 Task: Find connections with filter location Gesundbrunnen with filter topic #contentmarketingwith filter profile language English with filter current company The Trade Desk with filter school Villa Marie Degree College for Women with filter industry Graphic Design with filter service category Print Design with filter keywords title Director
Action: Mouse moved to (556, 64)
Screenshot: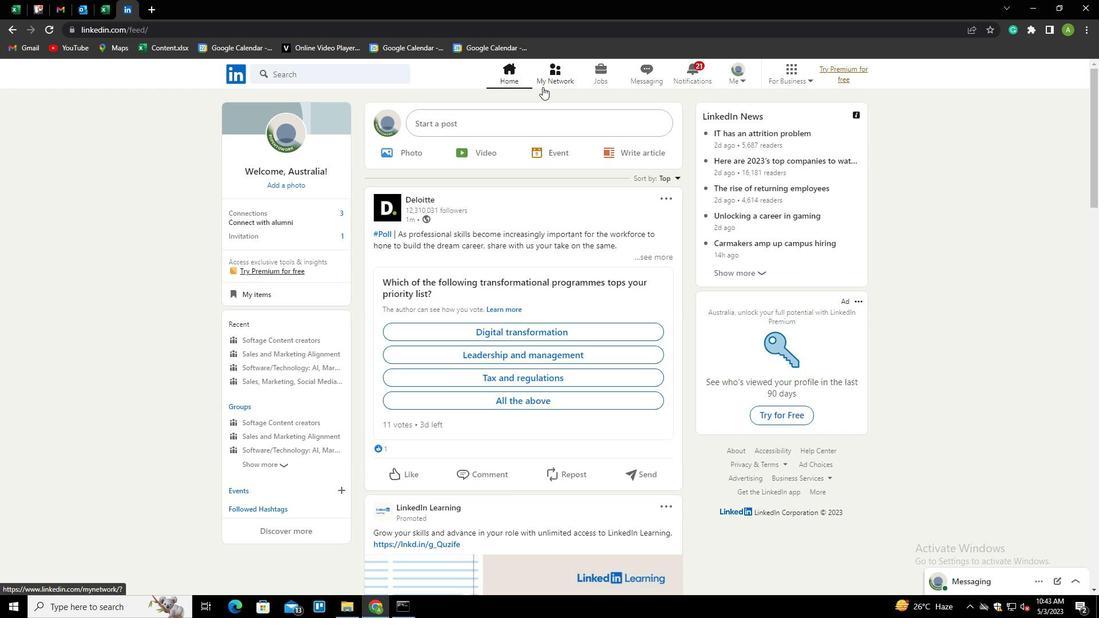 
Action: Mouse pressed left at (556, 64)
Screenshot: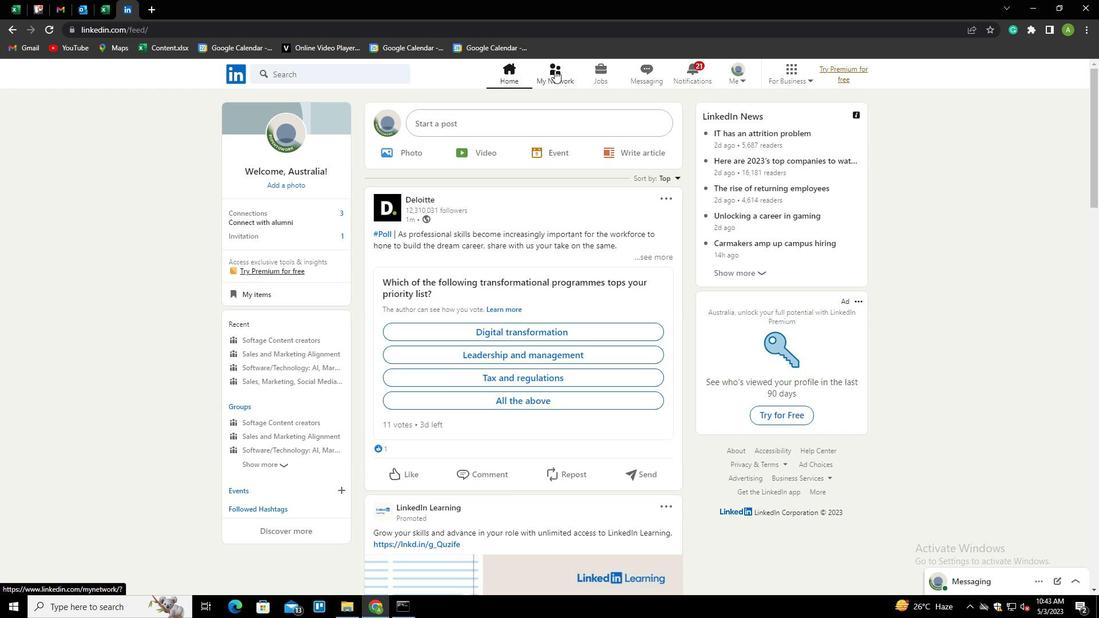 
Action: Mouse moved to (326, 137)
Screenshot: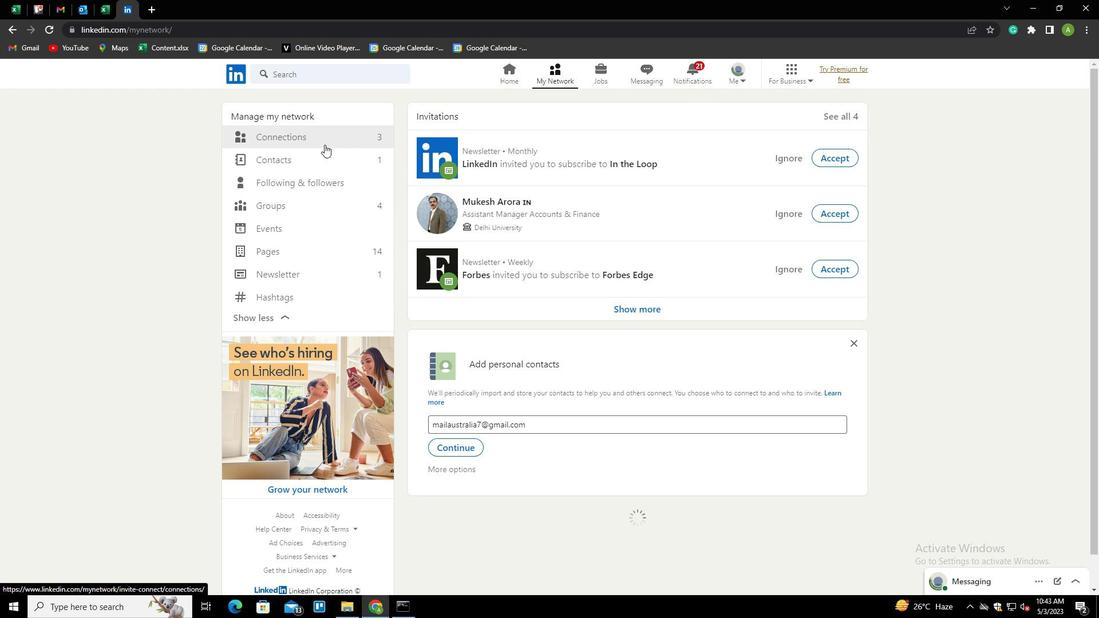 
Action: Mouse pressed left at (326, 137)
Screenshot: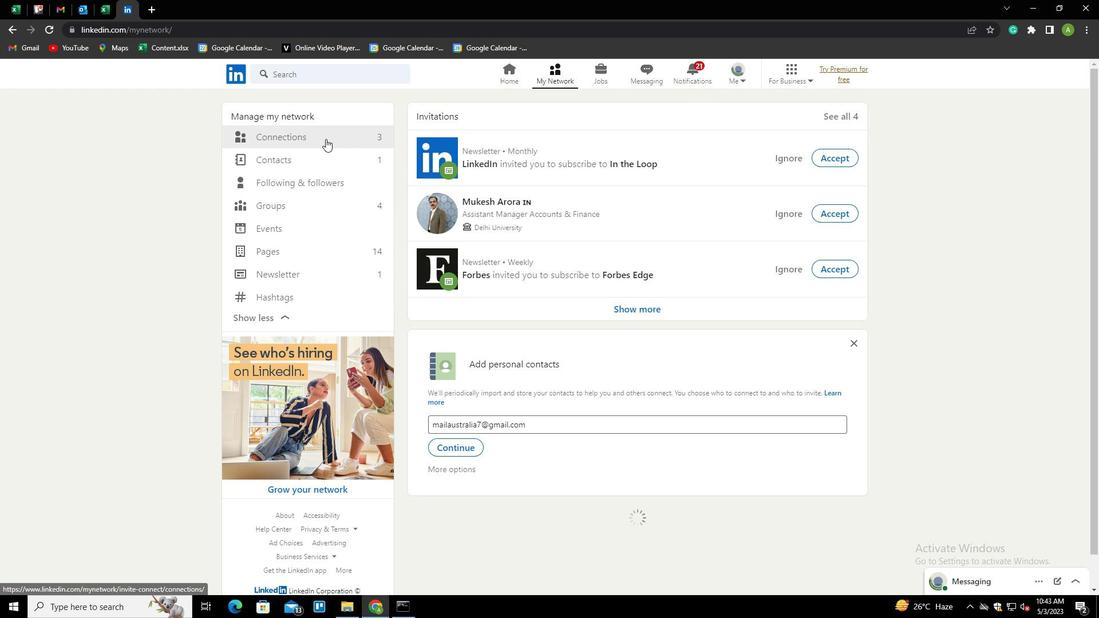 
Action: Mouse moved to (611, 138)
Screenshot: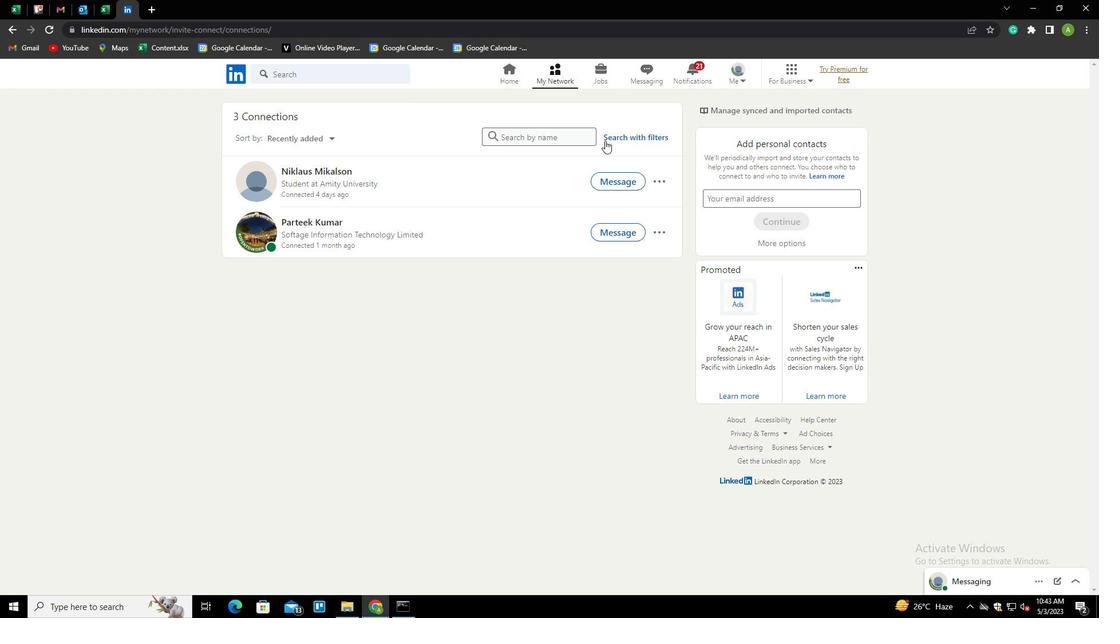 
Action: Mouse pressed left at (611, 138)
Screenshot: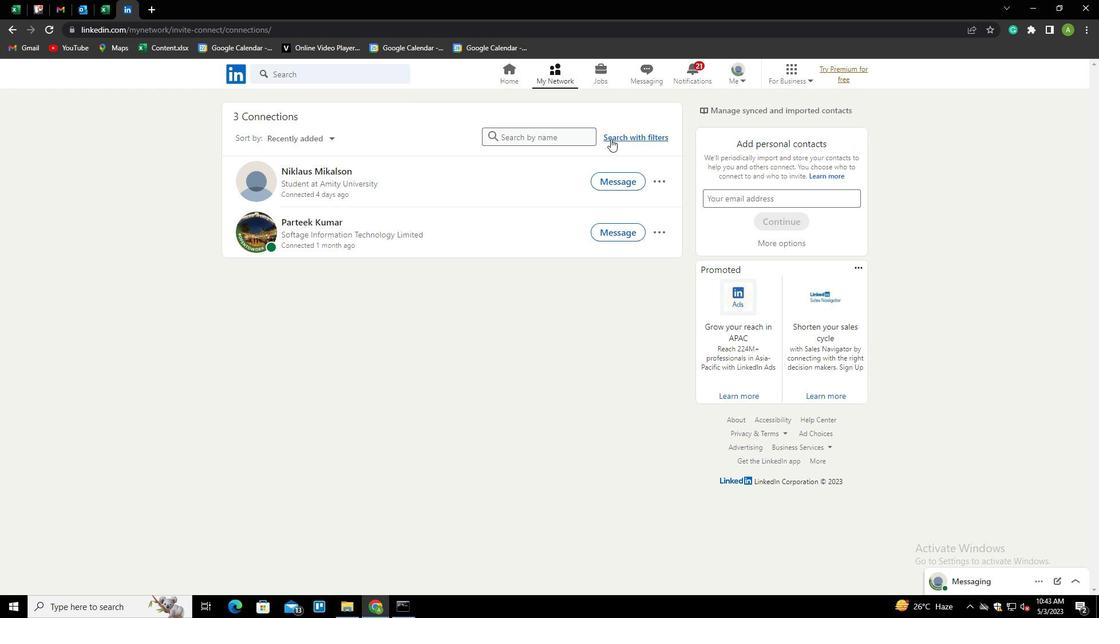 
Action: Mouse moved to (578, 92)
Screenshot: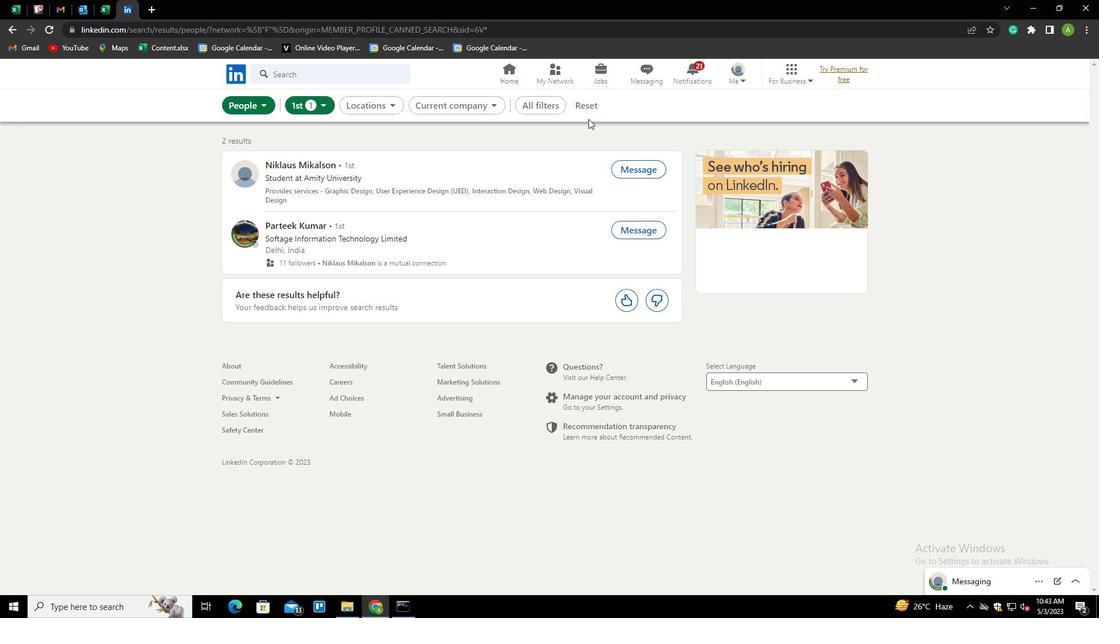 
Action: Mouse pressed left at (578, 92)
Screenshot: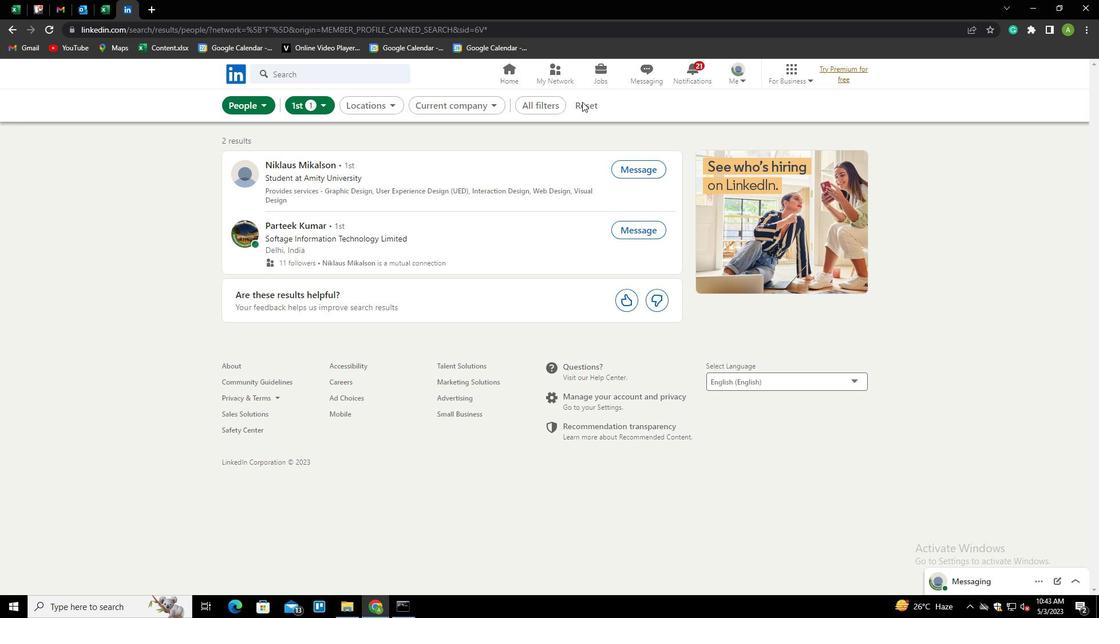 
Action: Mouse moved to (585, 103)
Screenshot: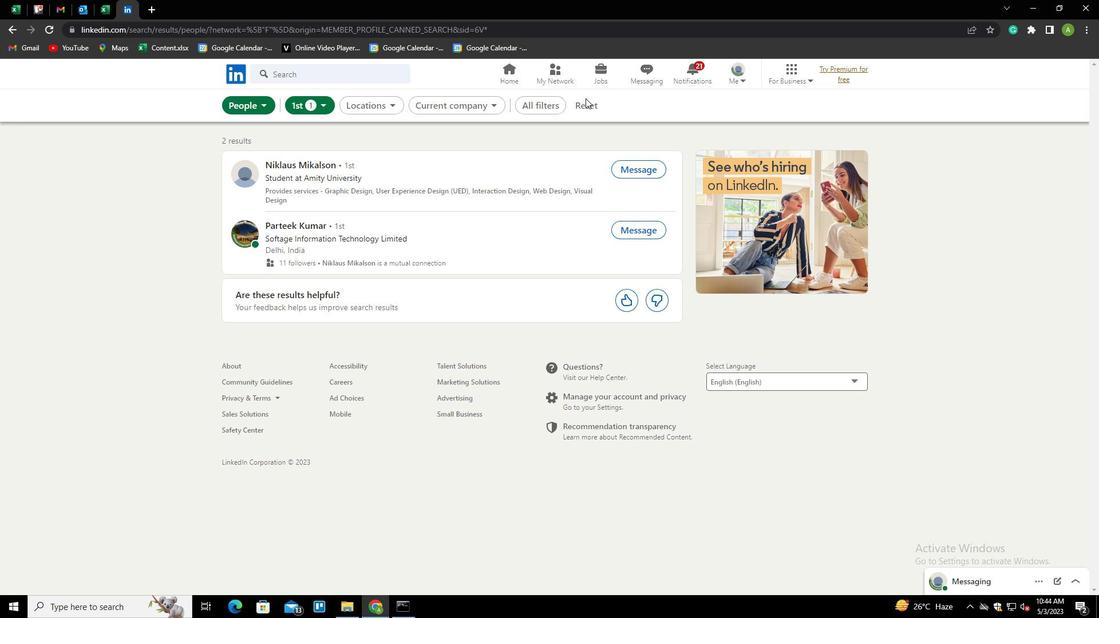 
Action: Mouse pressed left at (585, 103)
Screenshot: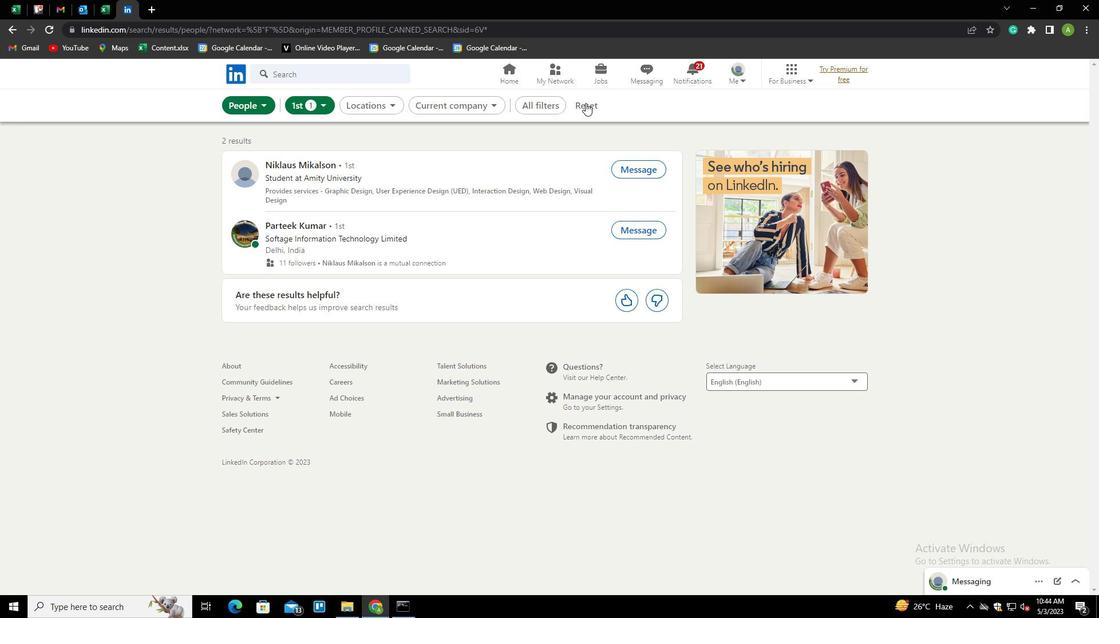
Action: Mouse moved to (573, 101)
Screenshot: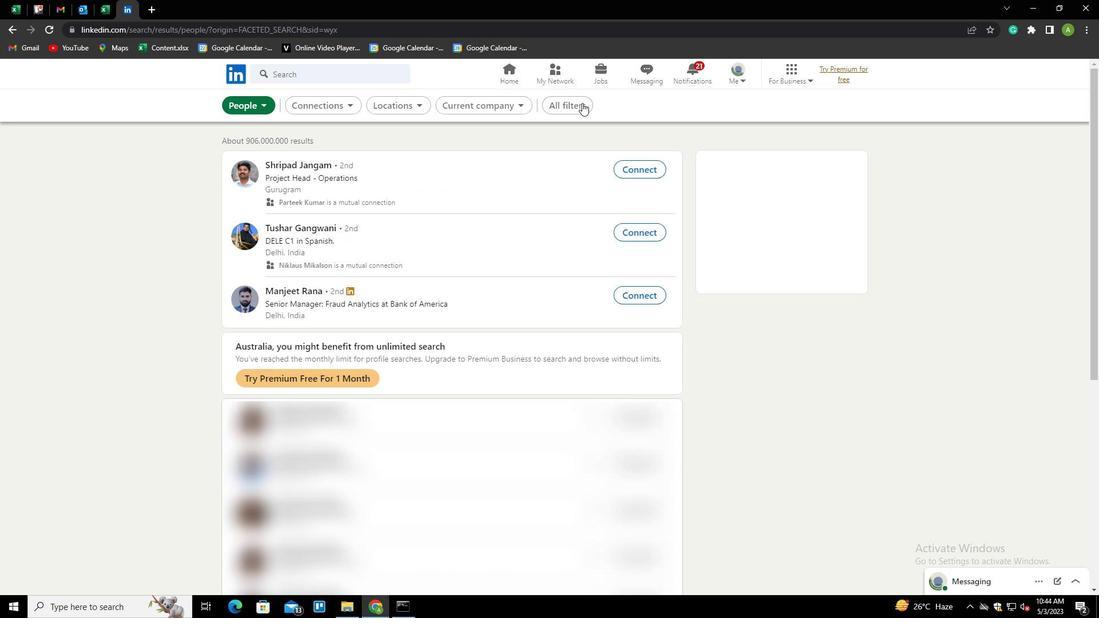 
Action: Mouse pressed left at (573, 101)
Screenshot: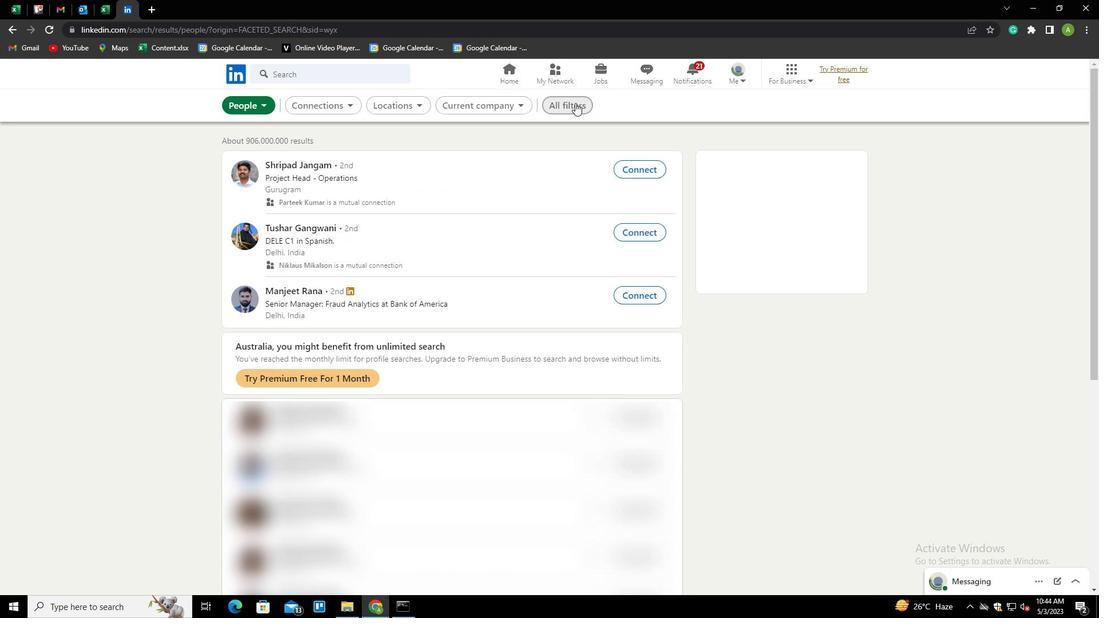 
Action: Mouse moved to (1042, 305)
Screenshot: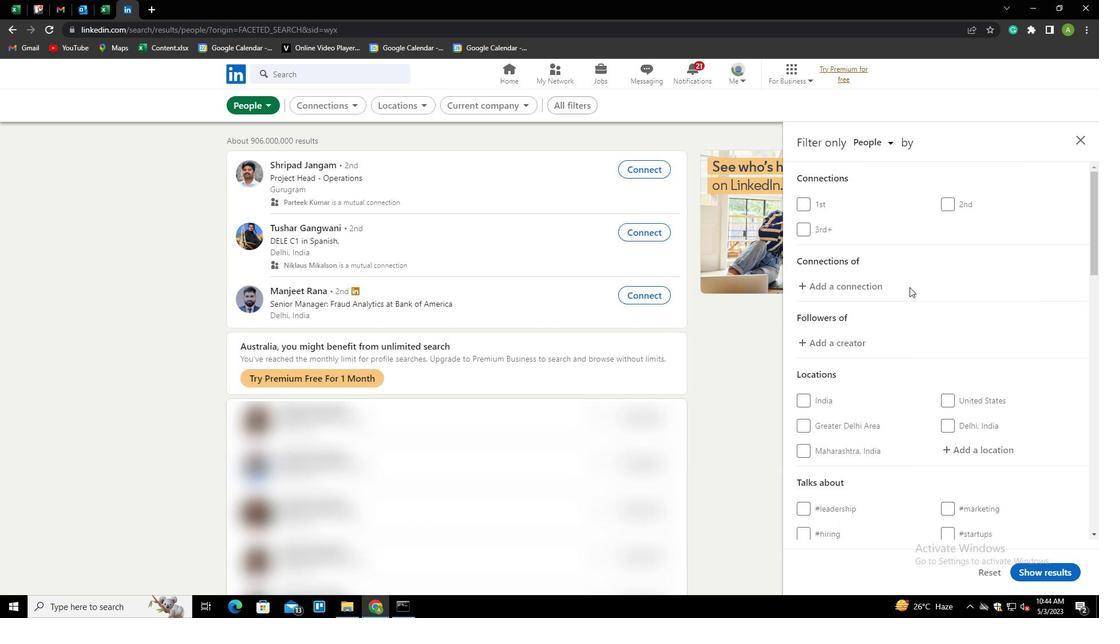 
Action: Mouse scrolled (1042, 305) with delta (0, 0)
Screenshot: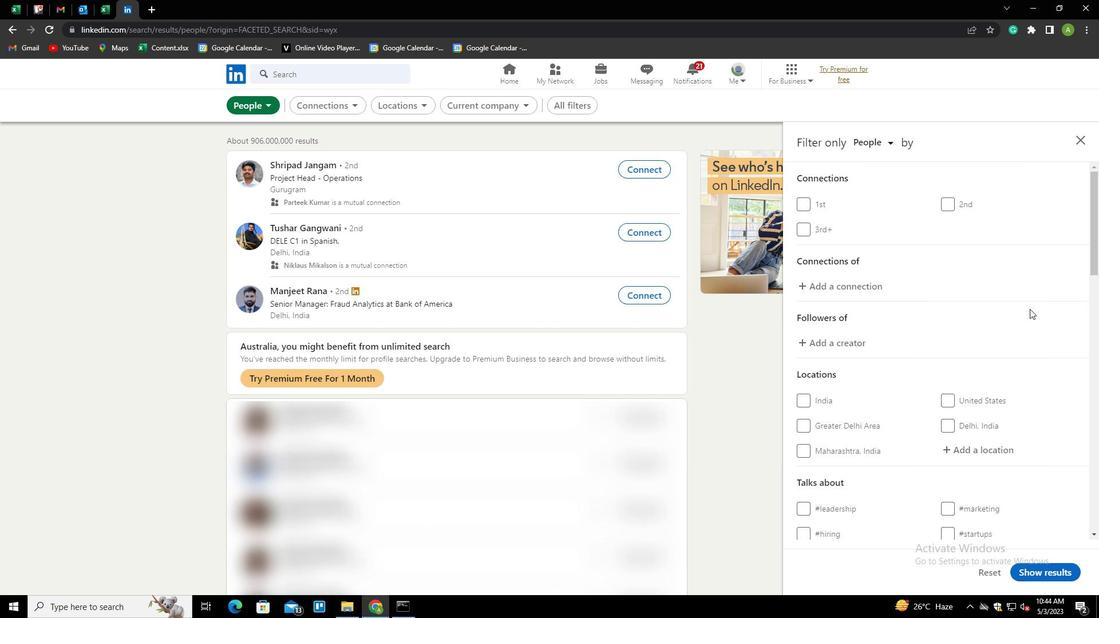 
Action: Mouse scrolled (1042, 305) with delta (0, 0)
Screenshot: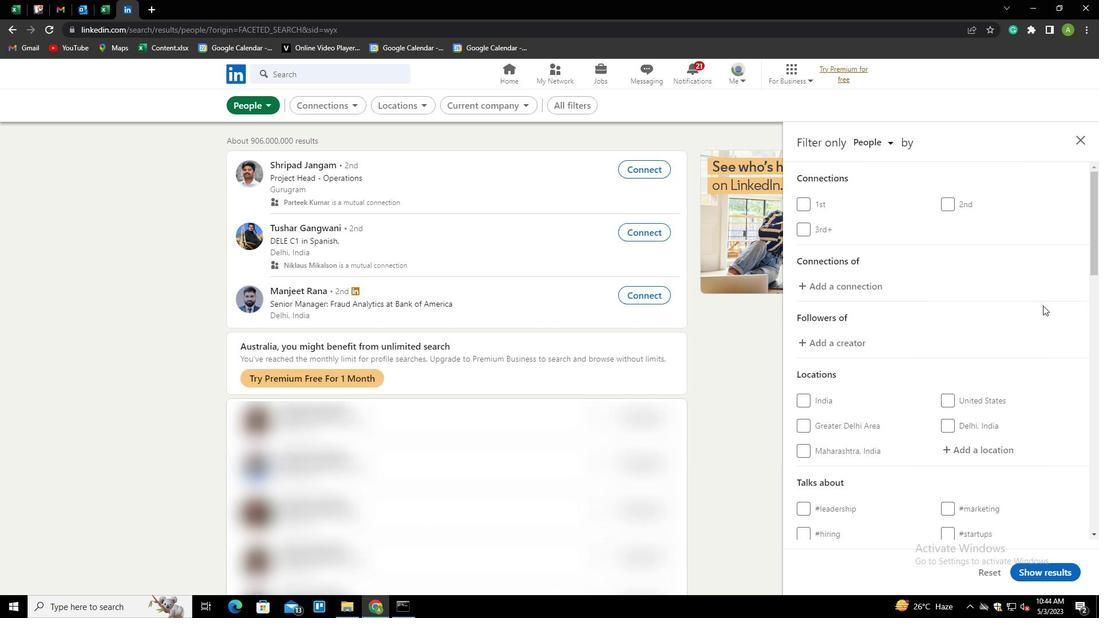 
Action: Mouse moved to (962, 331)
Screenshot: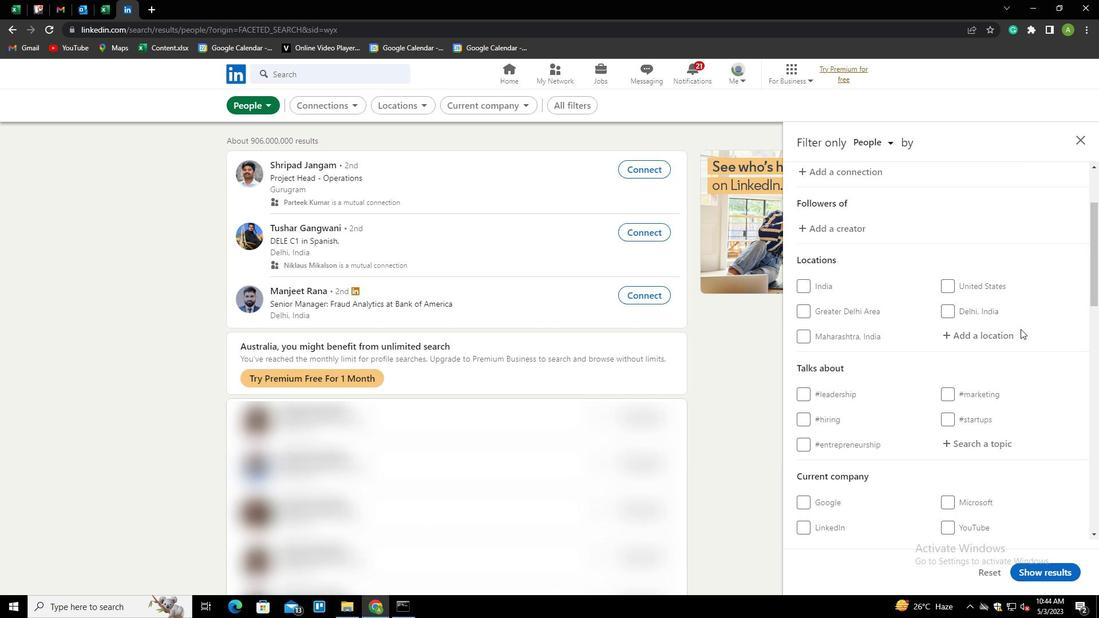 
Action: Mouse pressed left at (962, 331)
Screenshot: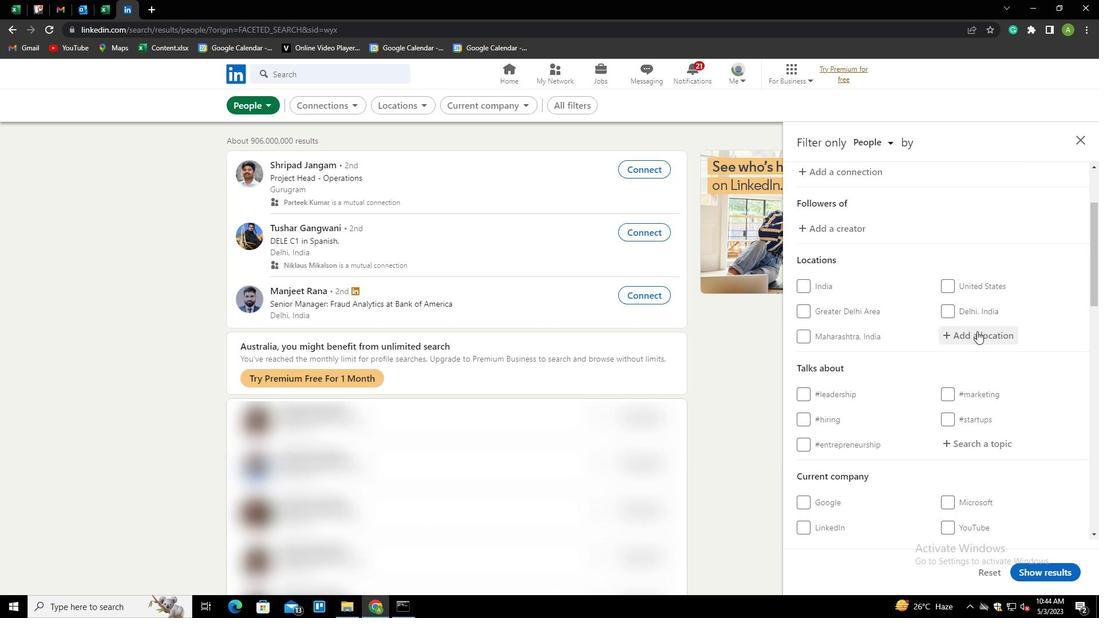 
Action: Key pressed <Key.shift>GESUNDBRUNNEN
Screenshot: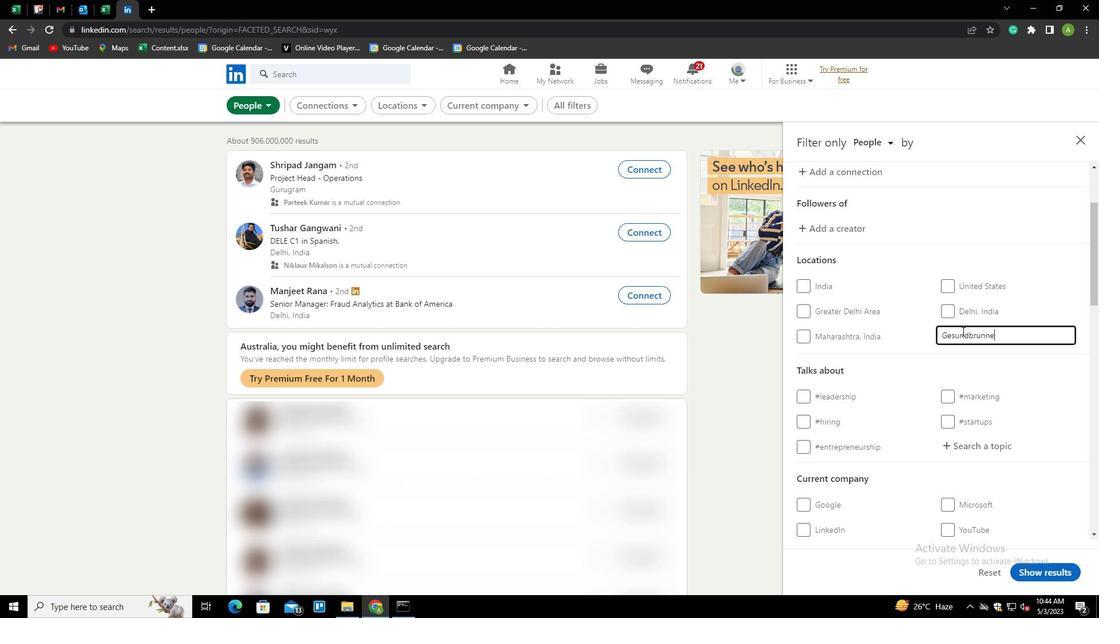 
Action: Mouse moved to (987, 346)
Screenshot: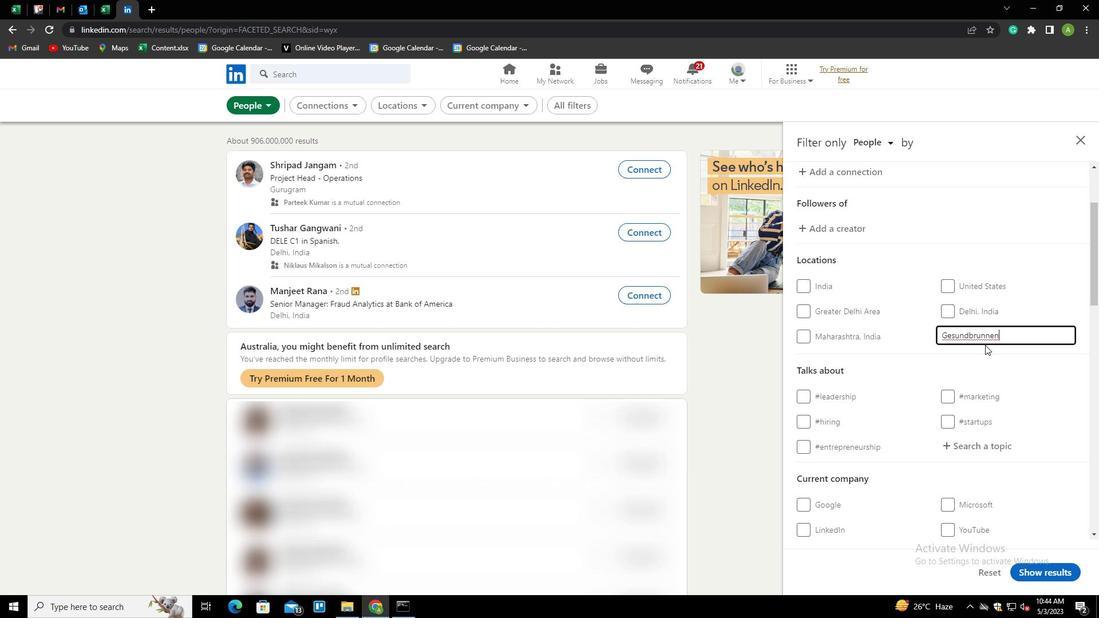 
Action: Mouse pressed left at (987, 346)
Screenshot: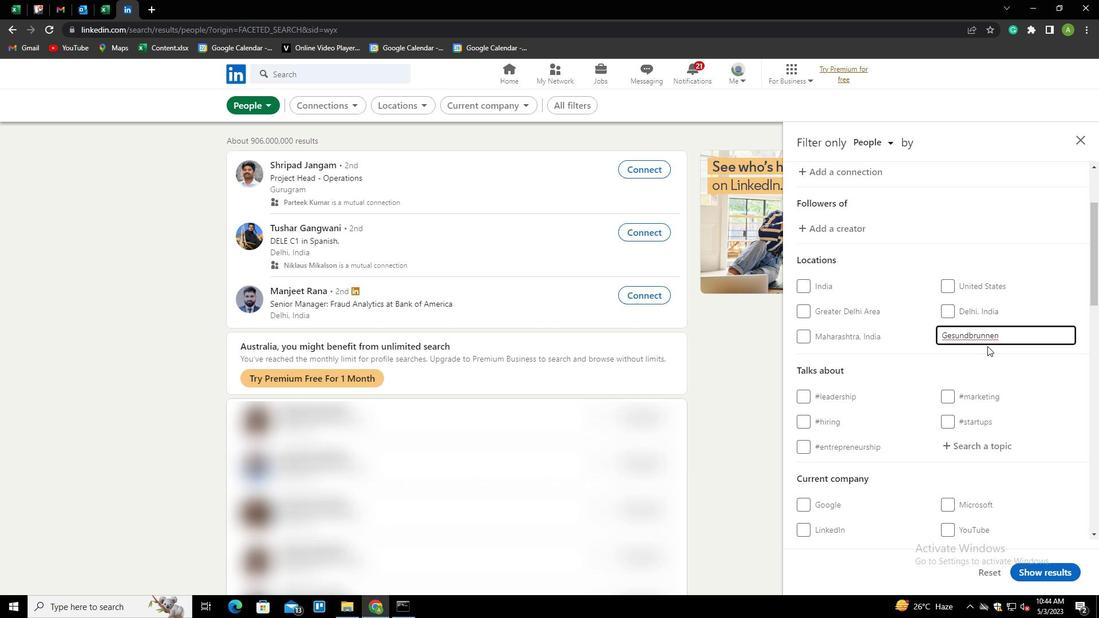 
Action: Mouse moved to (978, 446)
Screenshot: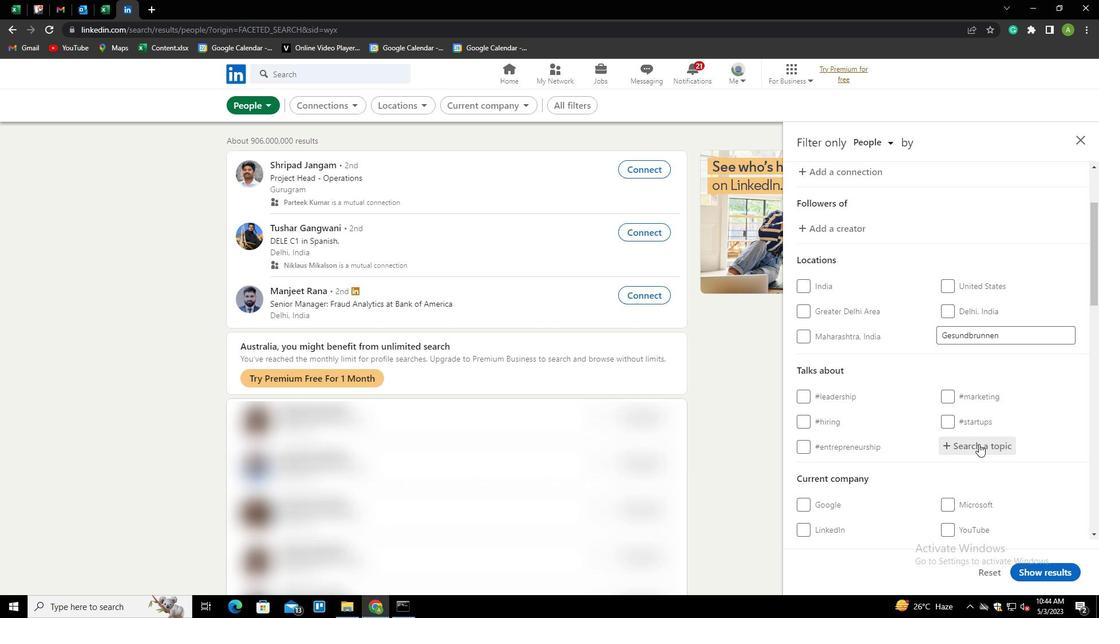 
Action: Mouse pressed left at (978, 446)
Screenshot: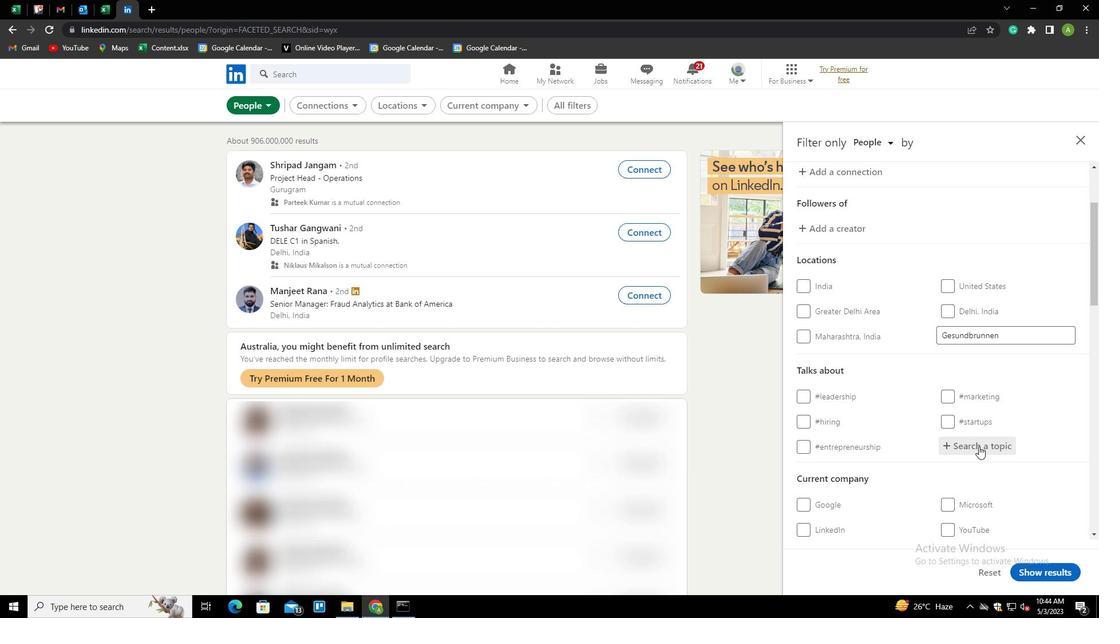 
Action: Key pressed CONTENTMARKETIN<Key.down><Key.enter>
Screenshot: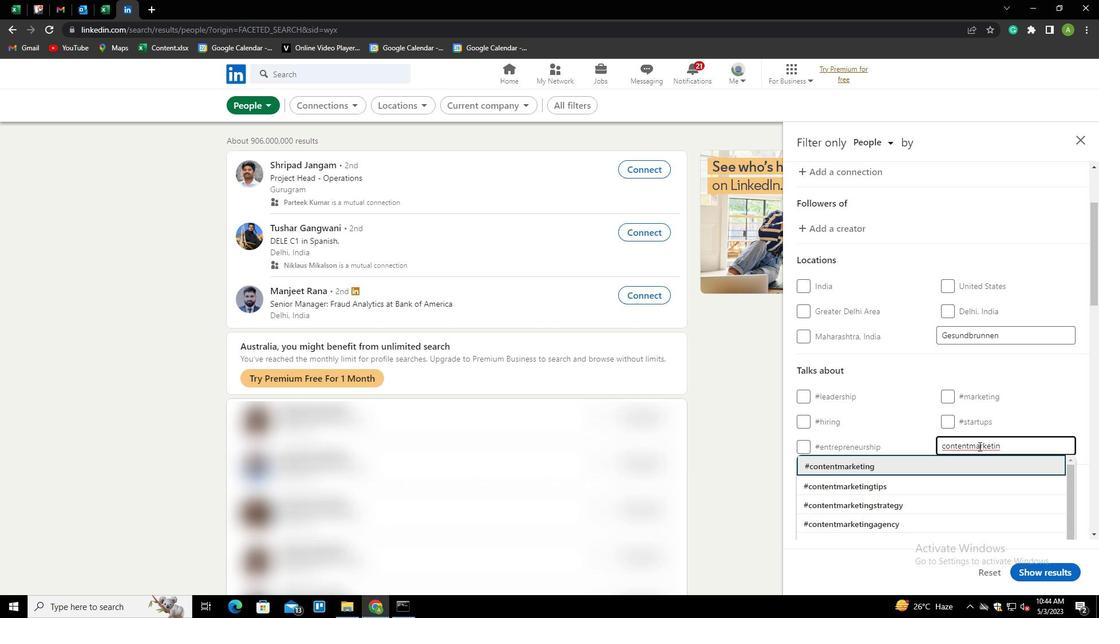 
Action: Mouse scrolled (978, 445) with delta (0, 0)
Screenshot: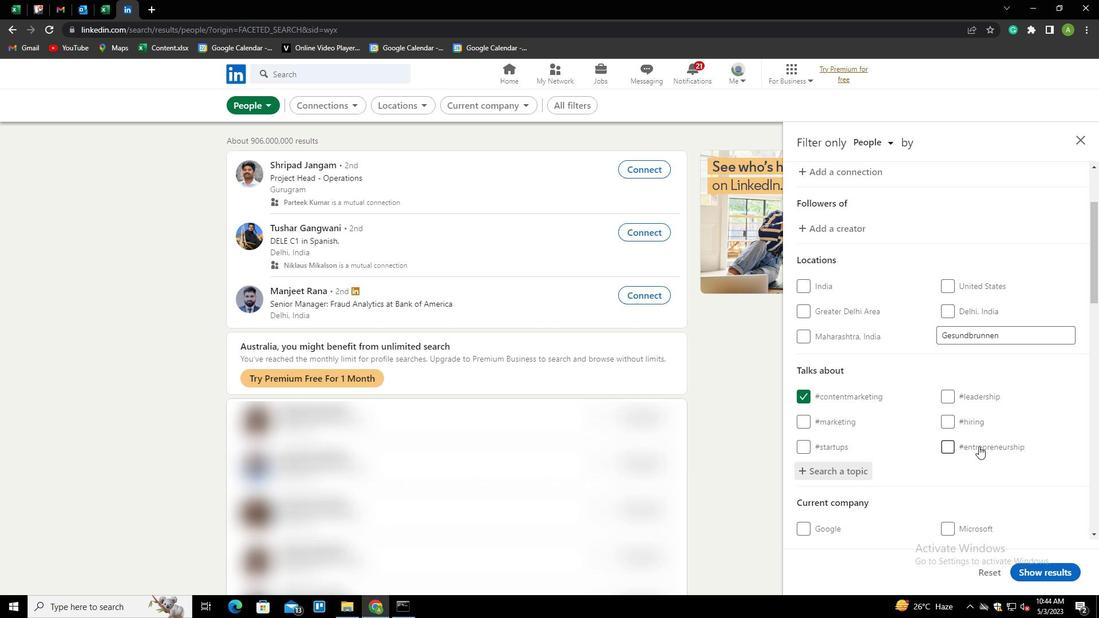 
Action: Mouse scrolled (978, 445) with delta (0, 0)
Screenshot: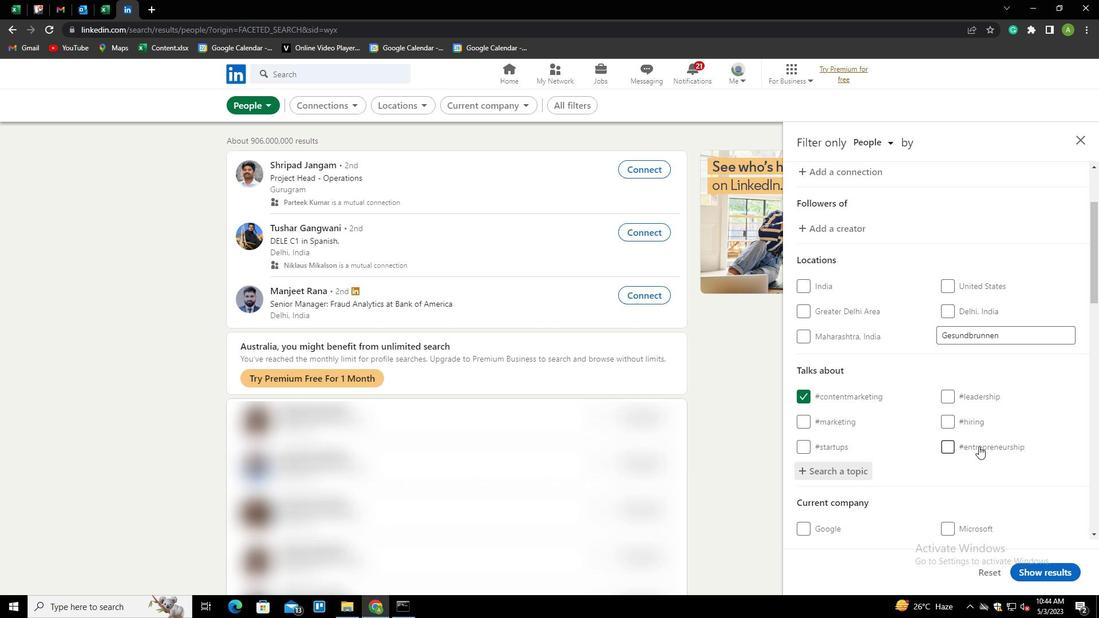 
Action: Mouse scrolled (978, 445) with delta (0, 0)
Screenshot: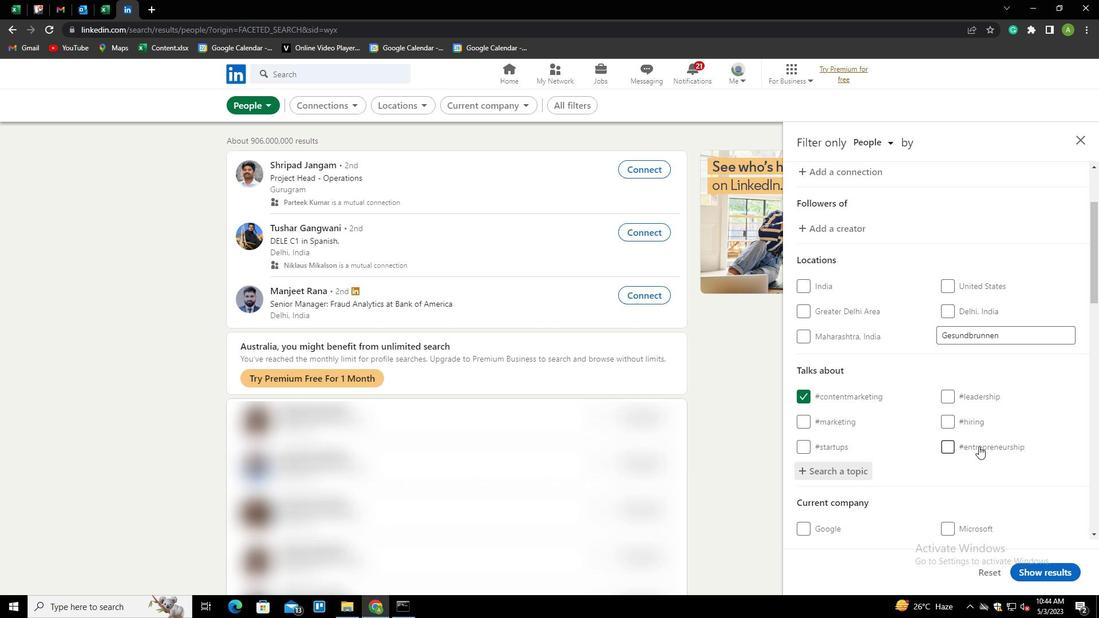 
Action: Mouse moved to (975, 447)
Screenshot: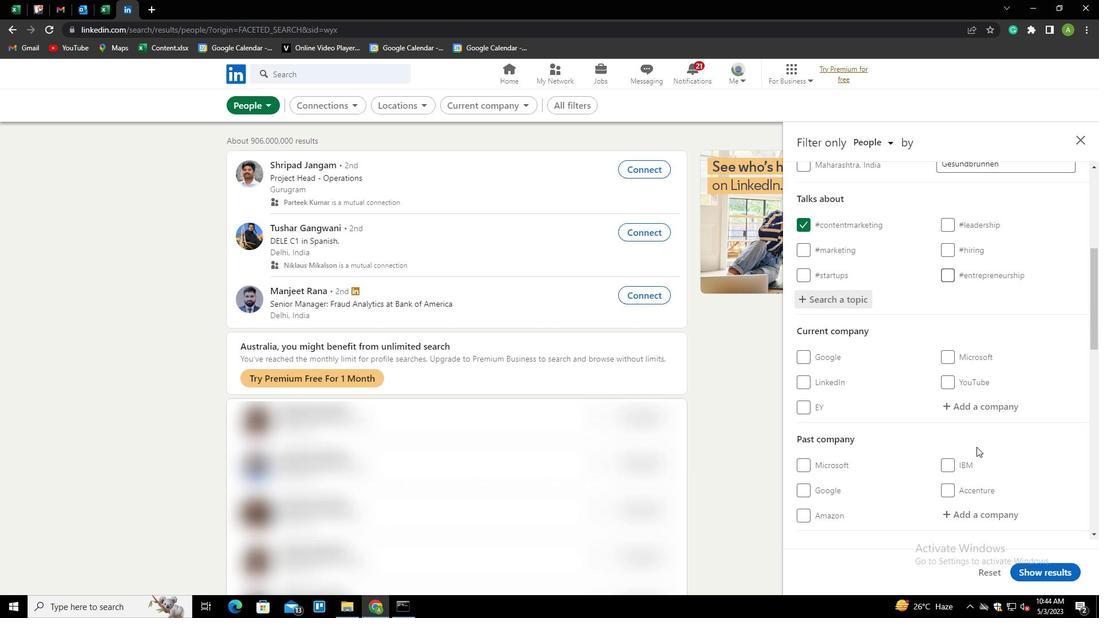 
Action: Mouse scrolled (975, 446) with delta (0, 0)
Screenshot: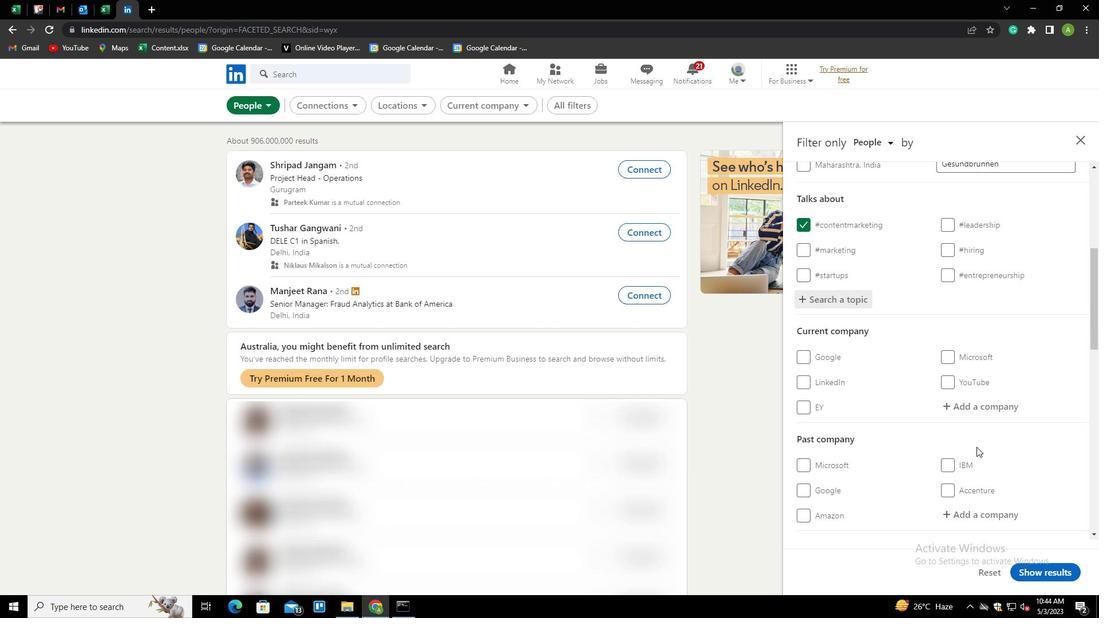 
Action: Mouse scrolled (975, 446) with delta (0, 0)
Screenshot: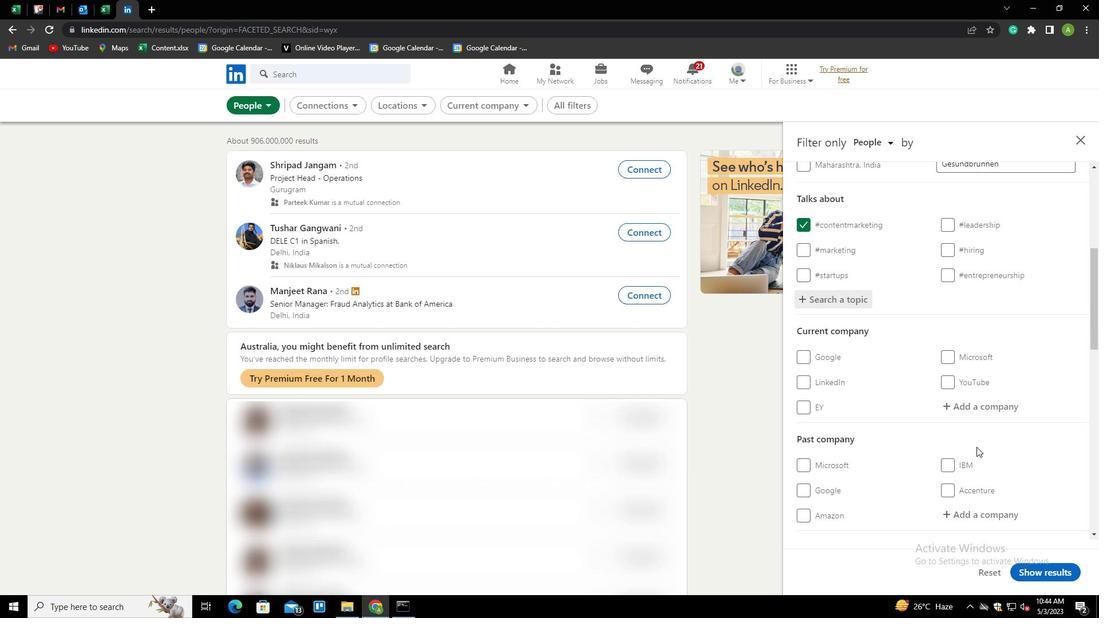 
Action: Mouse scrolled (975, 446) with delta (0, 0)
Screenshot: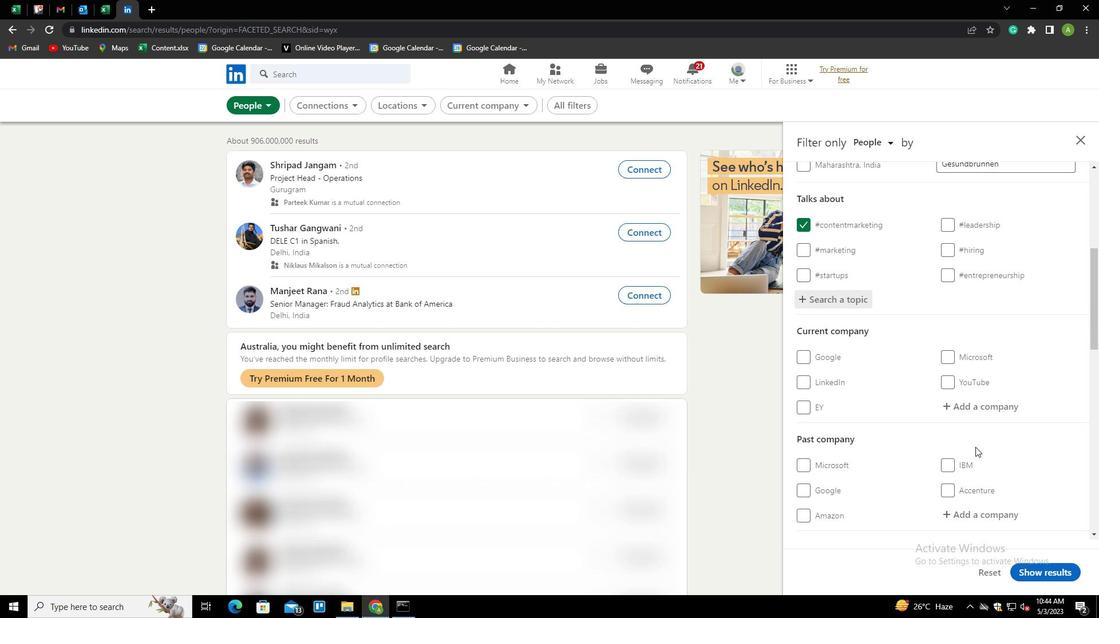
Action: Mouse scrolled (975, 446) with delta (0, 0)
Screenshot: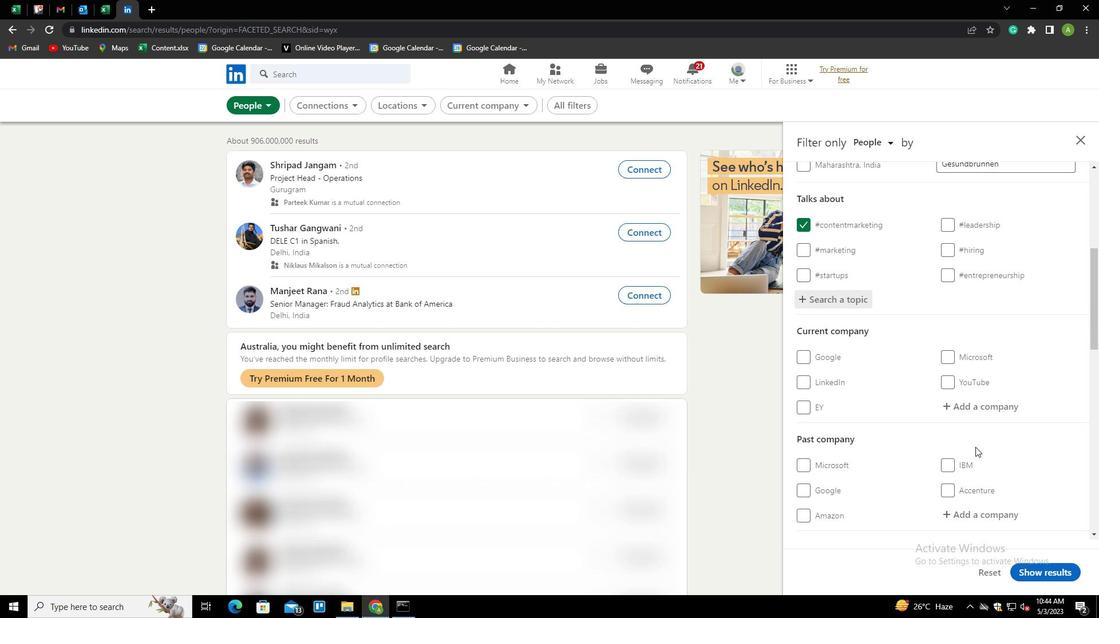 
Action: Mouse scrolled (975, 446) with delta (0, 0)
Screenshot: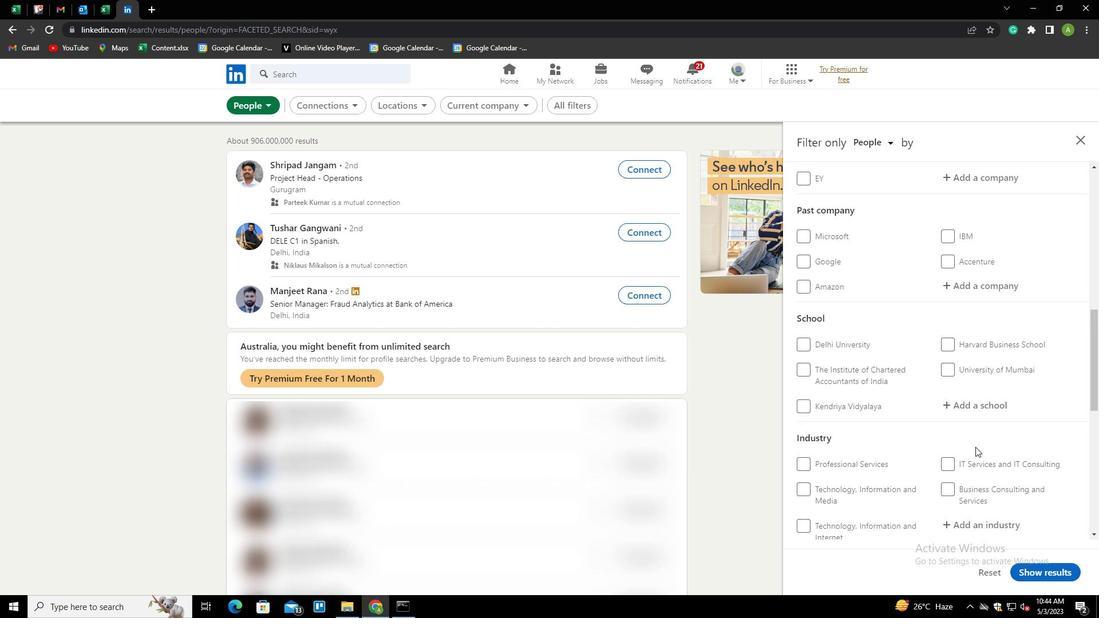 
Action: Mouse scrolled (975, 446) with delta (0, 0)
Screenshot: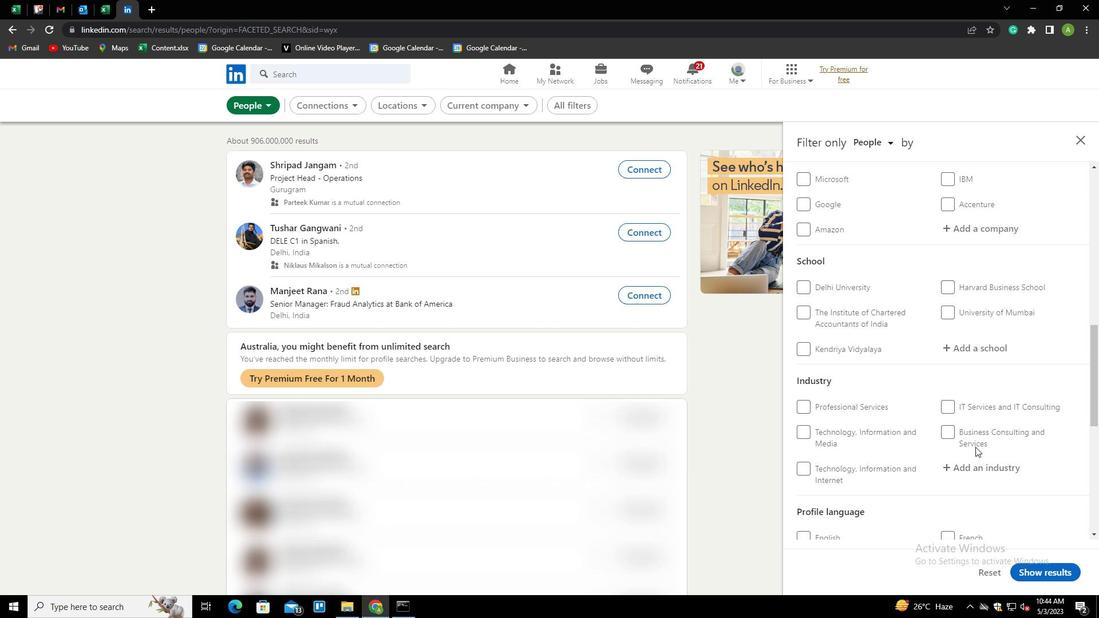 
Action: Mouse scrolled (975, 446) with delta (0, 0)
Screenshot: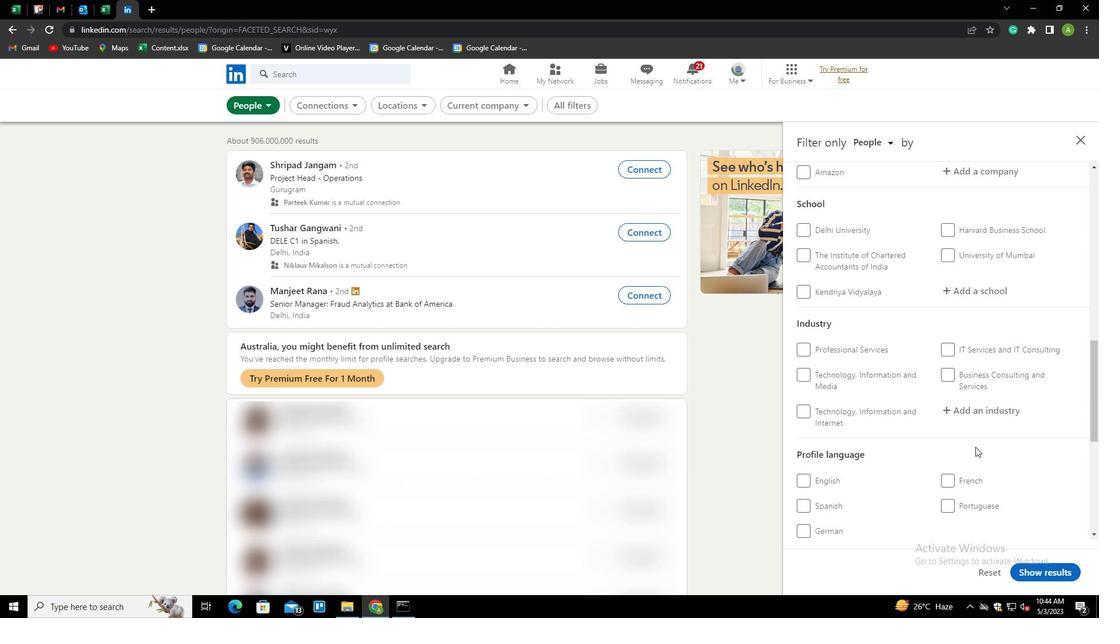 
Action: Mouse moved to (820, 423)
Screenshot: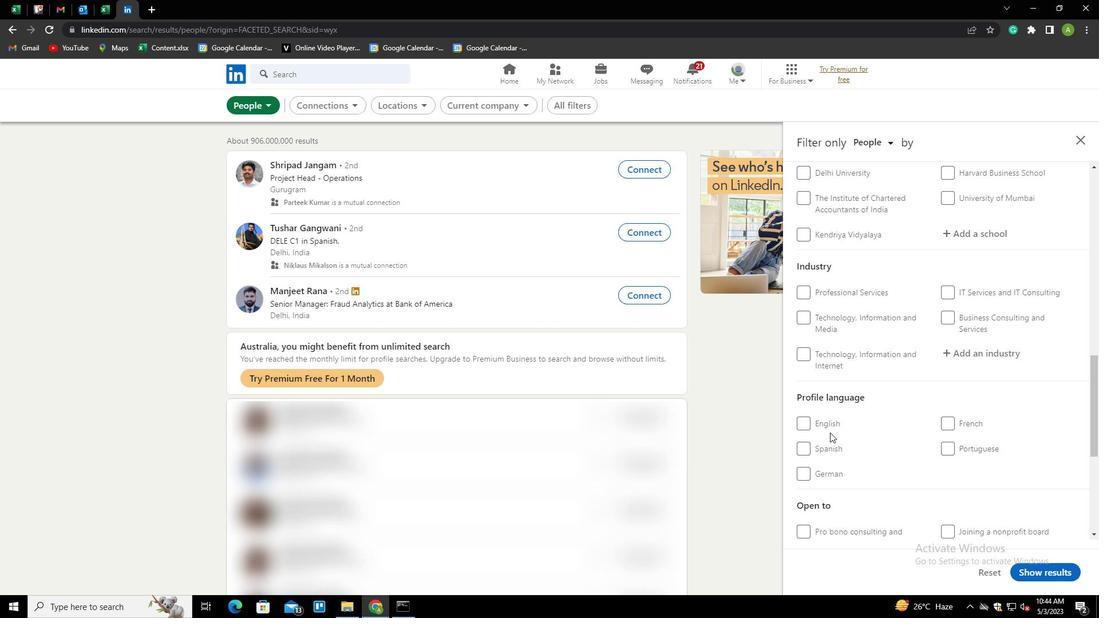 
Action: Mouse pressed left at (820, 423)
Screenshot: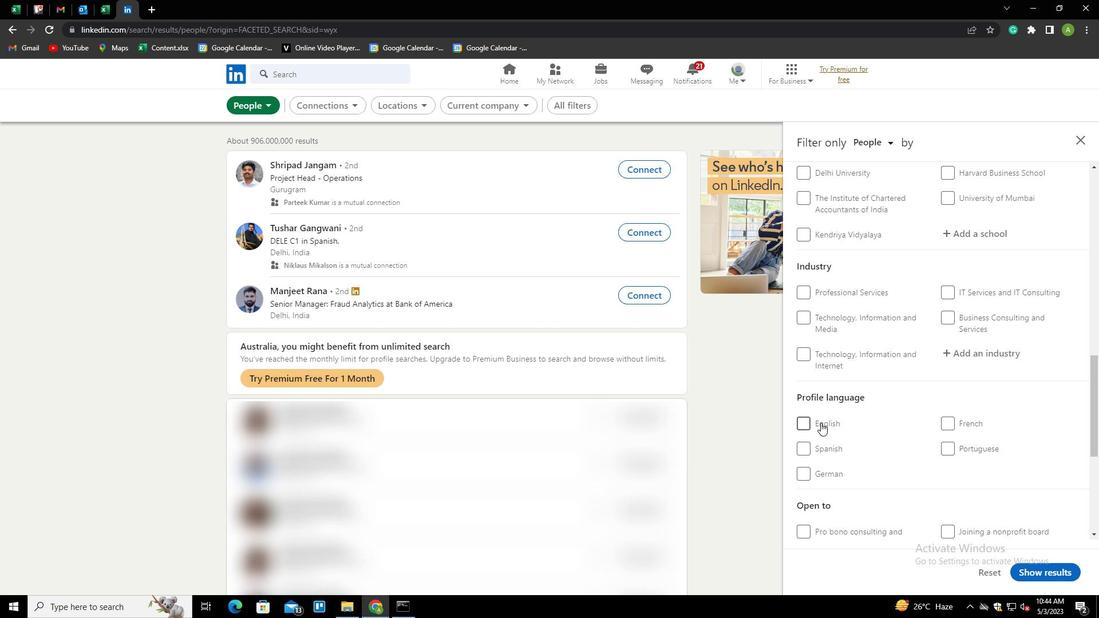 
Action: Mouse moved to (981, 384)
Screenshot: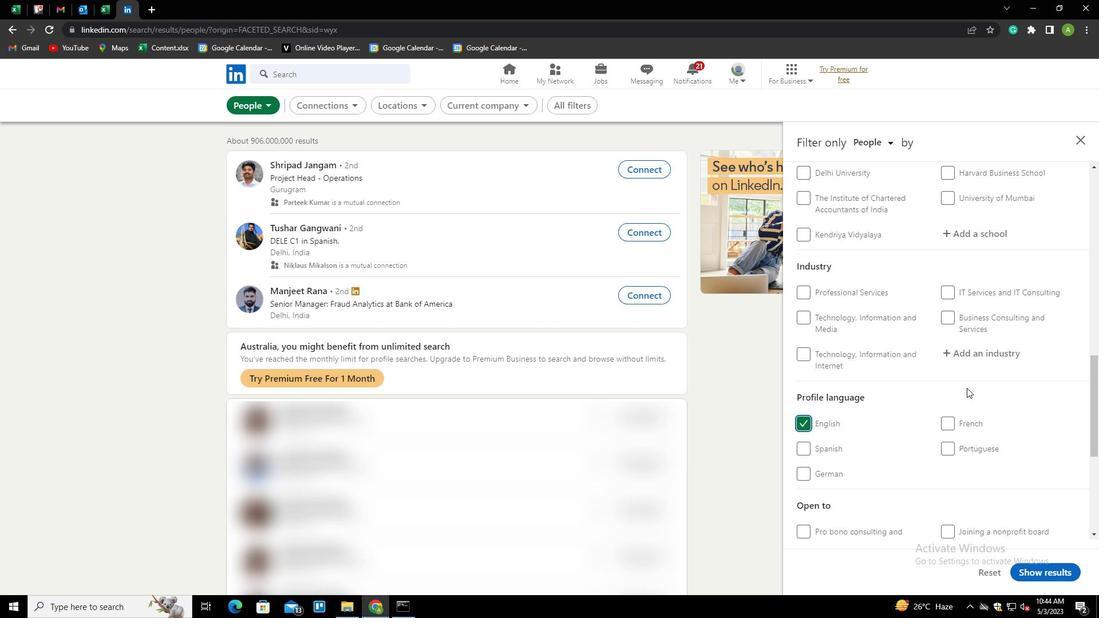 
Action: Mouse scrolled (981, 384) with delta (0, 0)
Screenshot: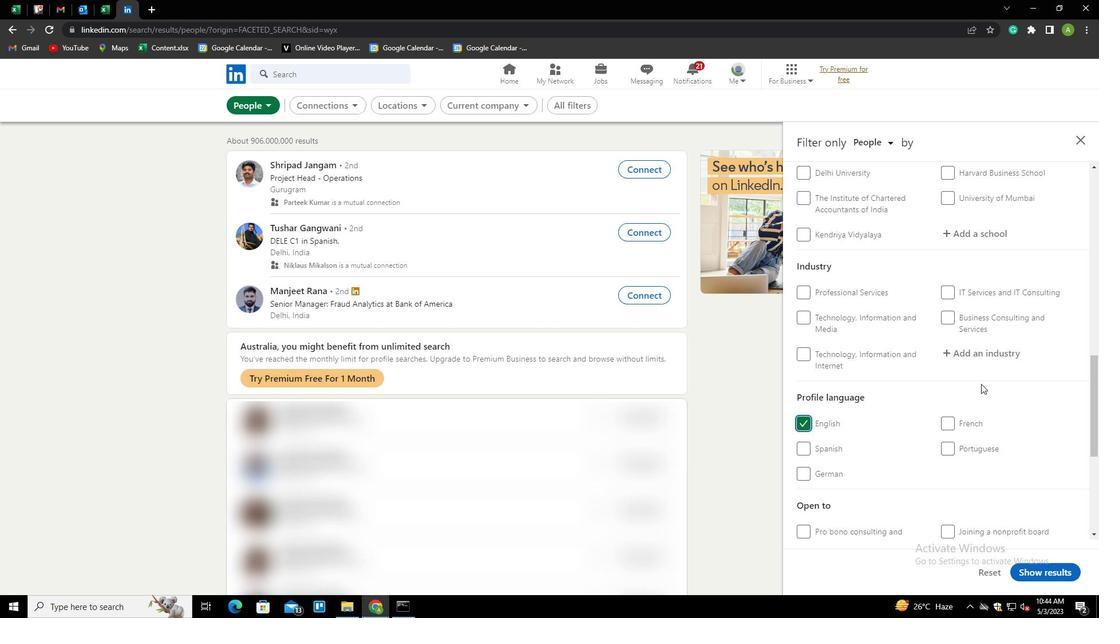 
Action: Mouse scrolled (981, 384) with delta (0, 0)
Screenshot: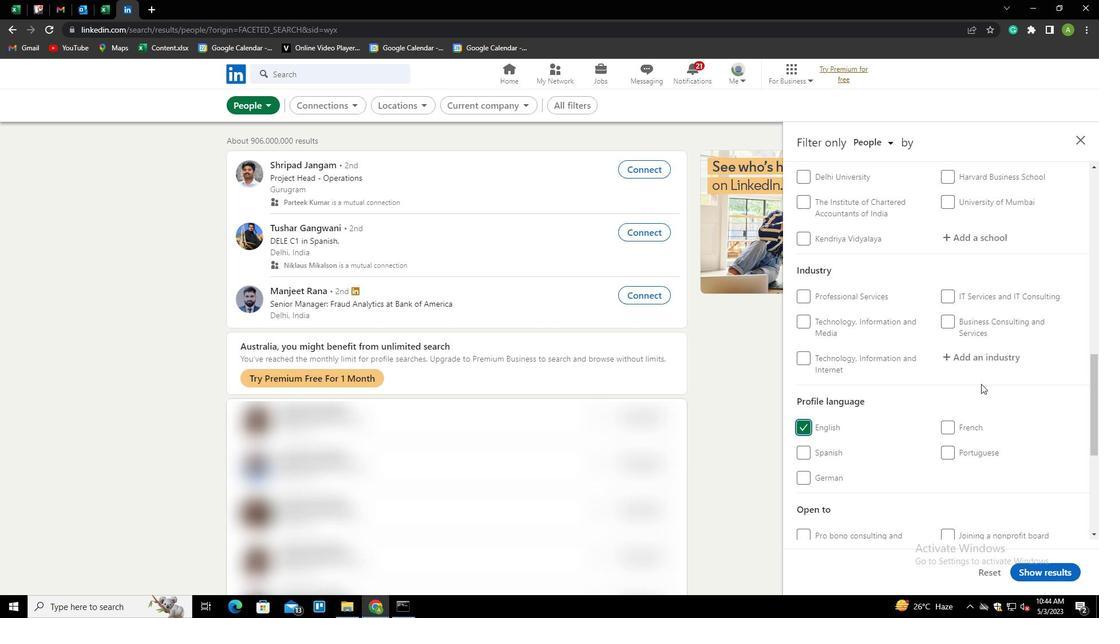 
Action: Mouse scrolled (981, 384) with delta (0, 0)
Screenshot: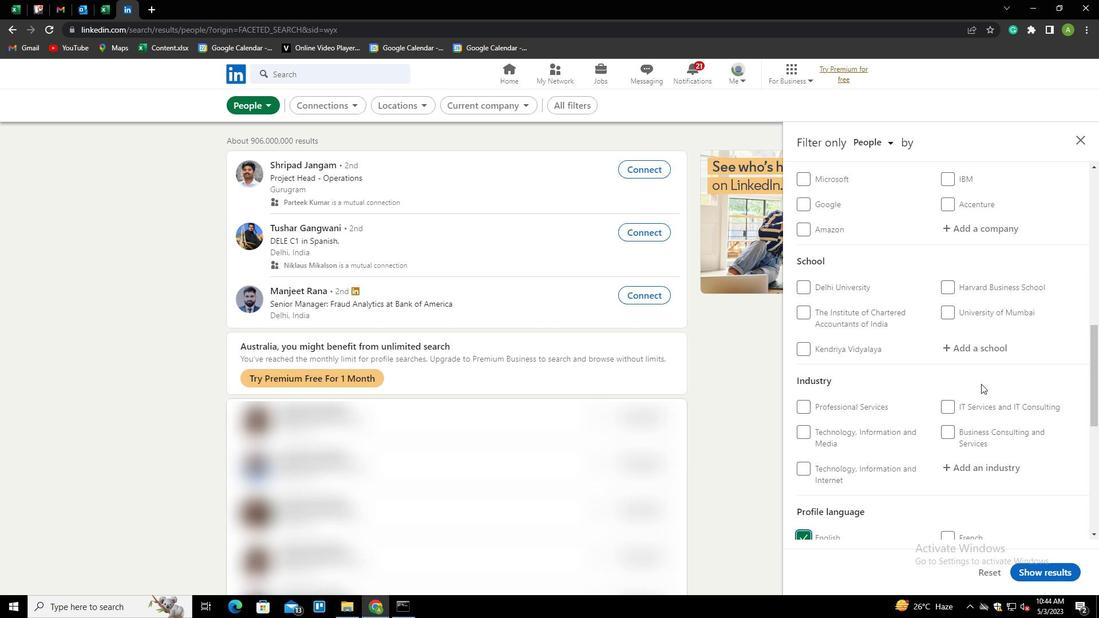 
Action: Mouse scrolled (981, 384) with delta (0, 0)
Screenshot: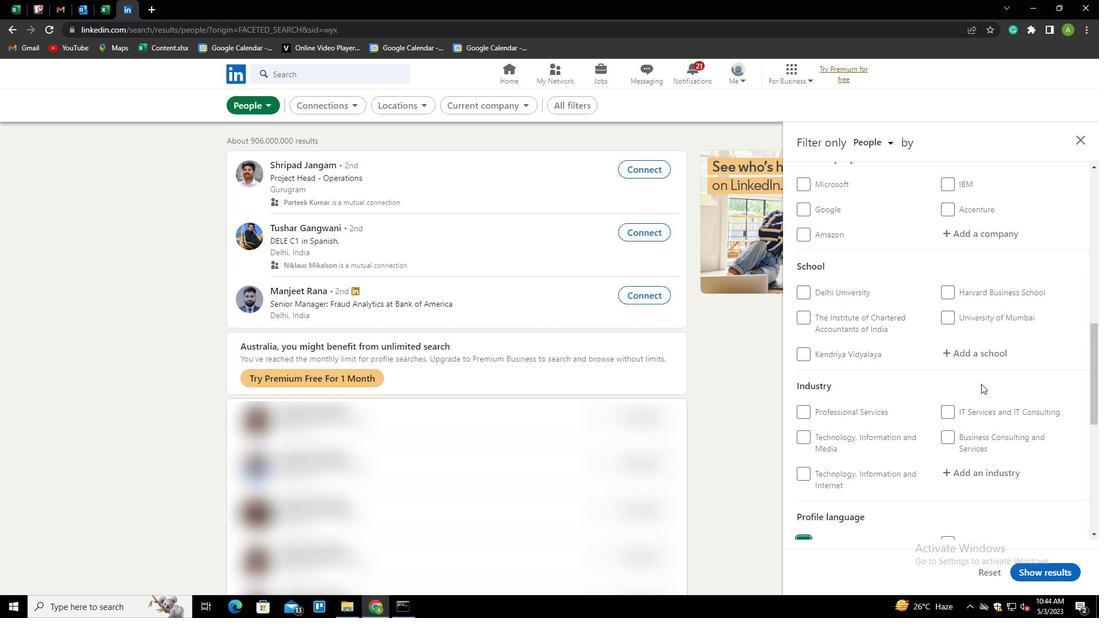 
Action: Mouse scrolled (981, 384) with delta (0, 0)
Screenshot: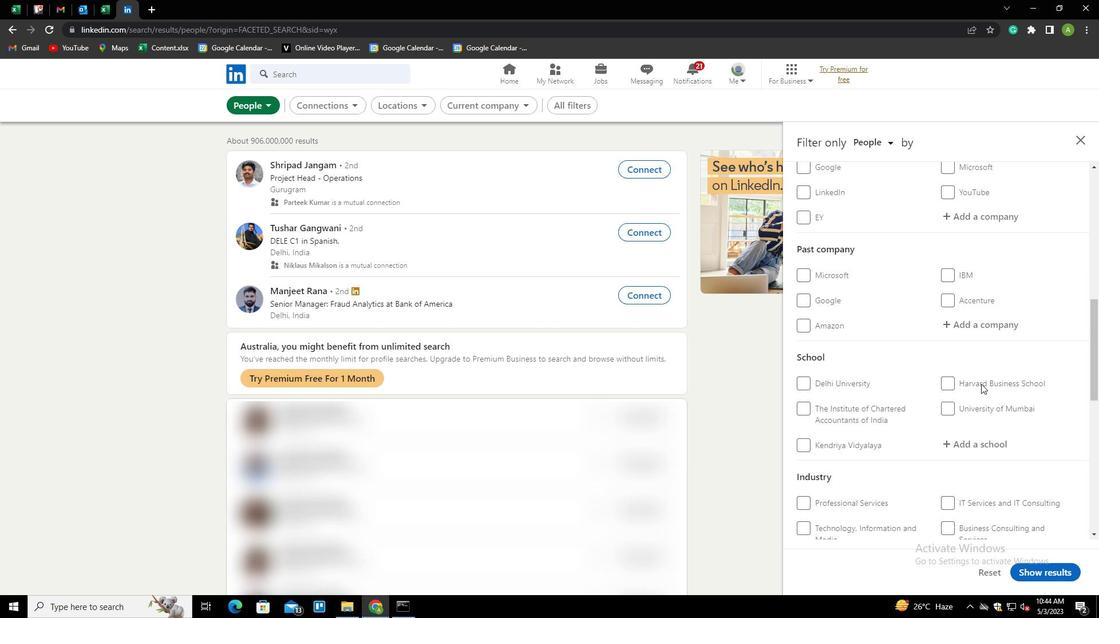 
Action: Mouse moved to (976, 294)
Screenshot: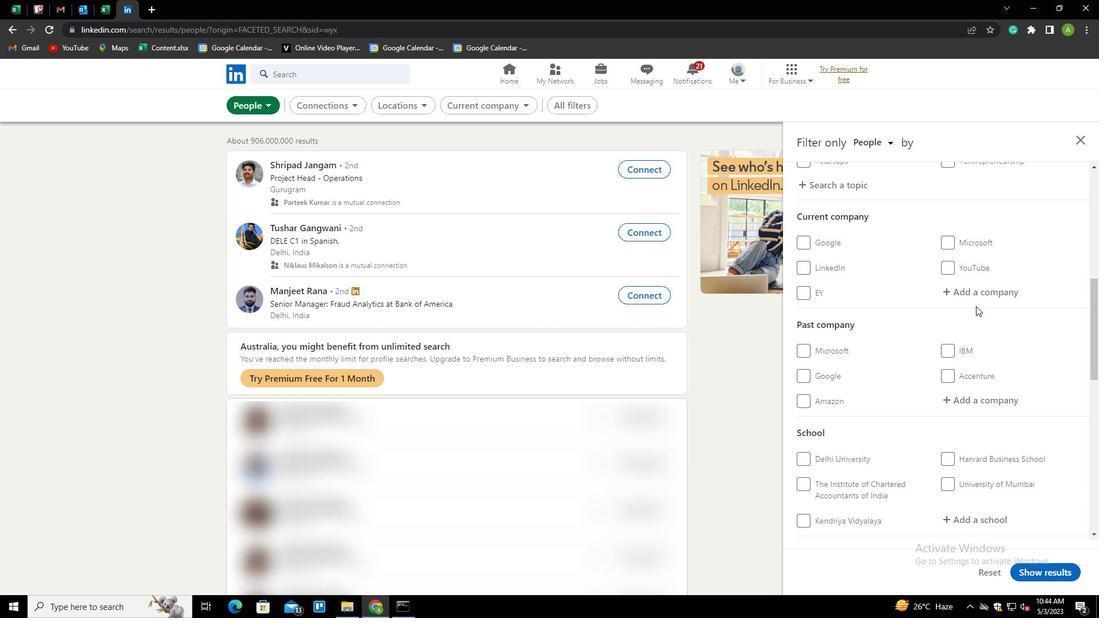 
Action: Mouse pressed left at (976, 294)
Screenshot: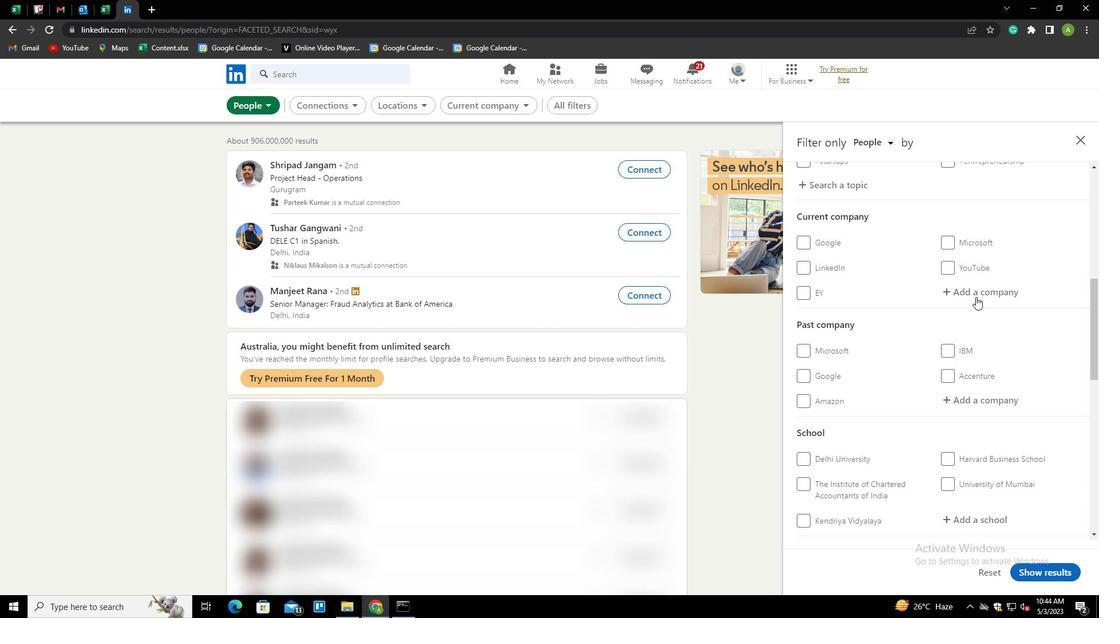 
Action: Key pressed <Key.shift>THE<Key.space><Key.shift>TRADE<Key.space><Key.shift>DESK<Key.down><Key.enter>
Screenshot: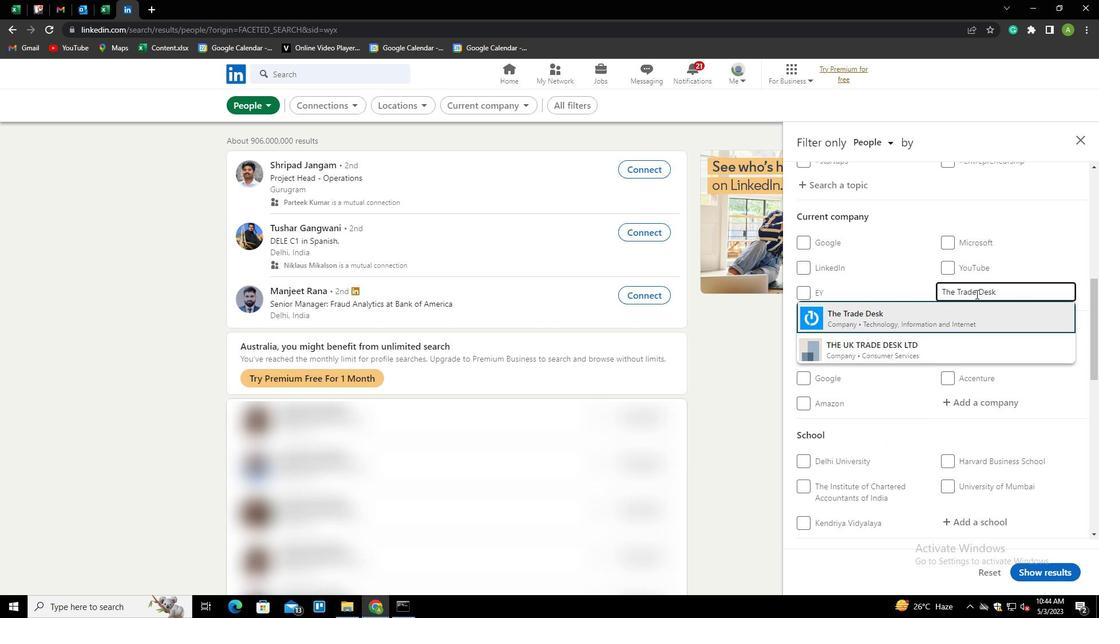 
Action: Mouse scrolled (976, 293) with delta (0, 0)
Screenshot: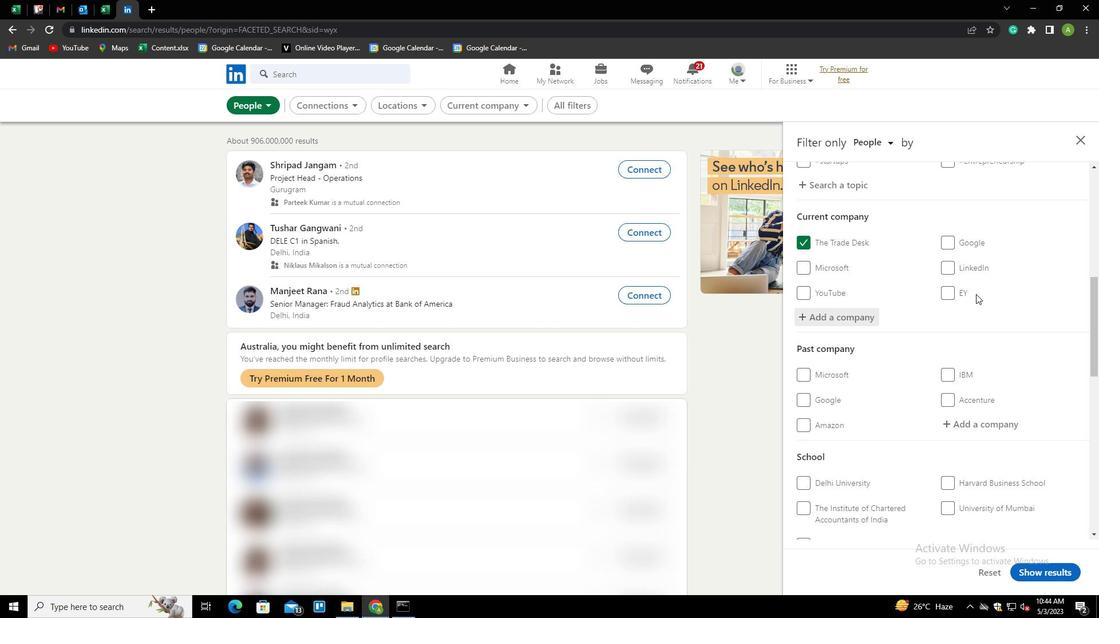 
Action: Mouse scrolled (976, 293) with delta (0, 0)
Screenshot: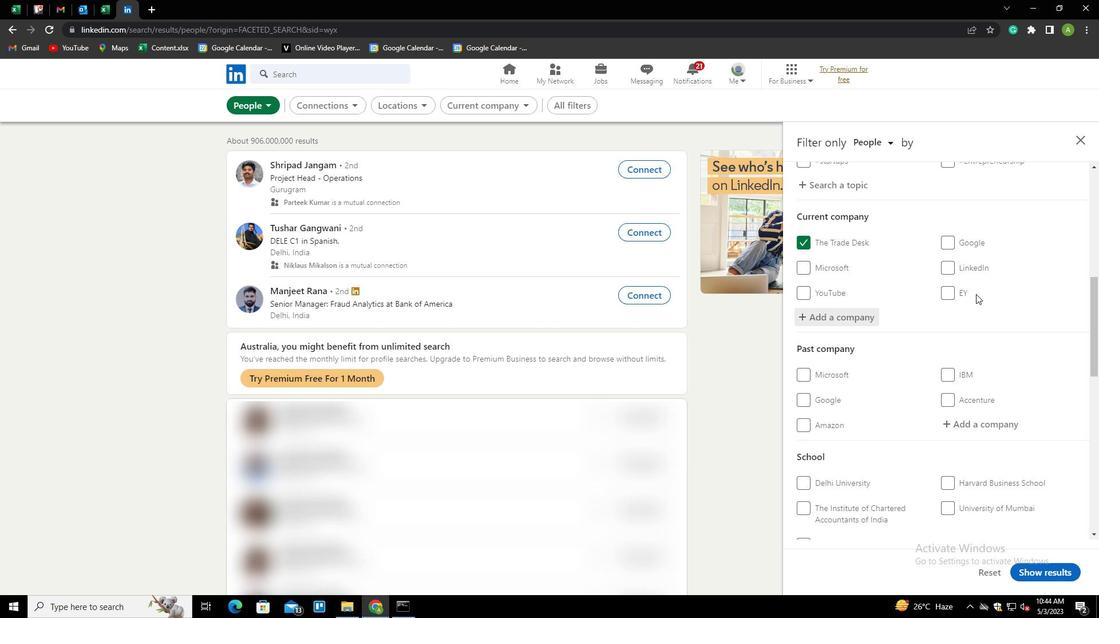 
Action: Mouse scrolled (976, 293) with delta (0, 0)
Screenshot: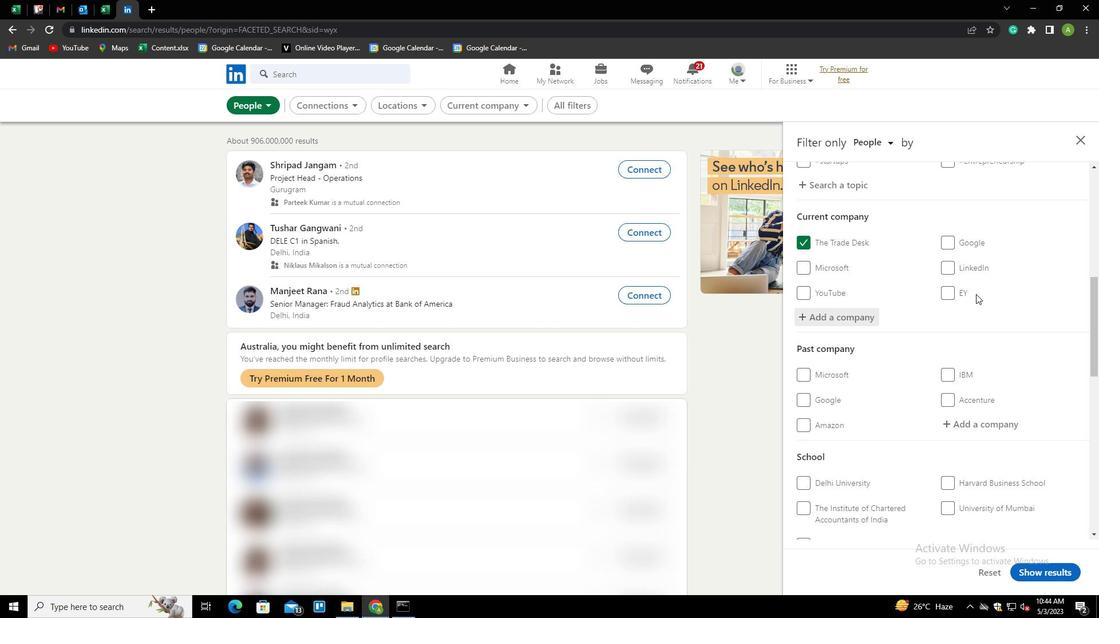 
Action: Mouse moved to (976, 293)
Screenshot: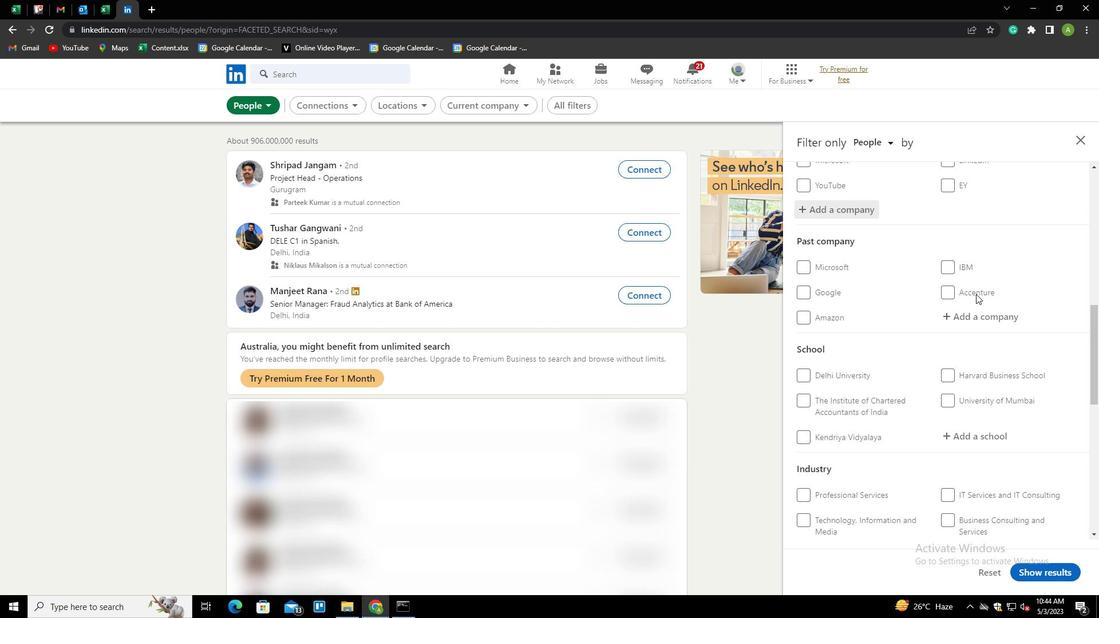 
Action: Mouse scrolled (976, 293) with delta (0, 0)
Screenshot: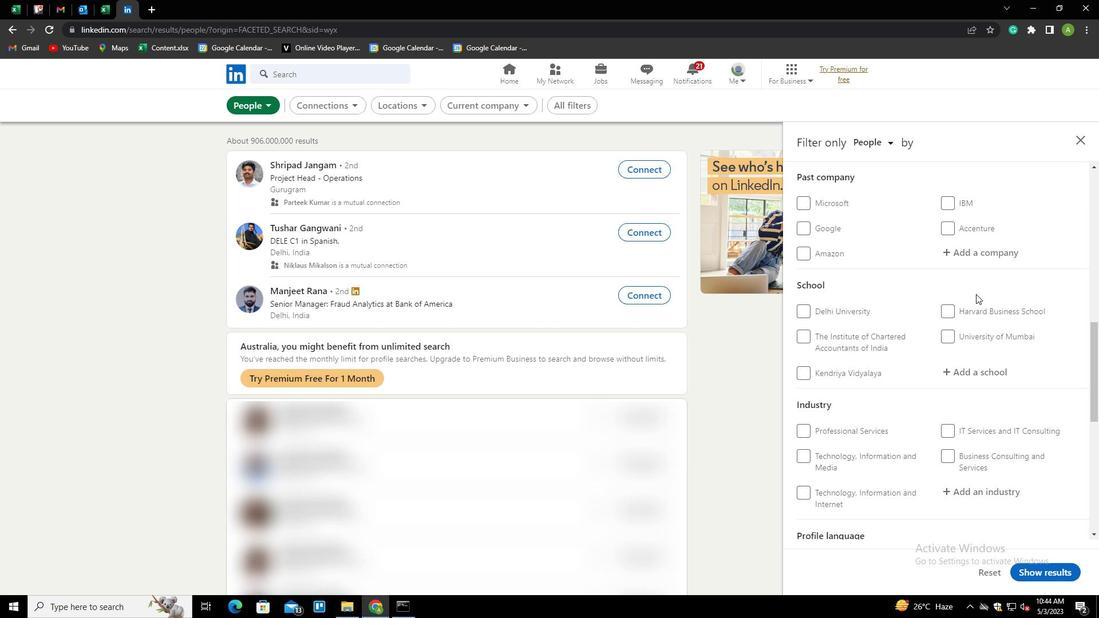 
Action: Mouse scrolled (976, 293) with delta (0, 0)
Screenshot: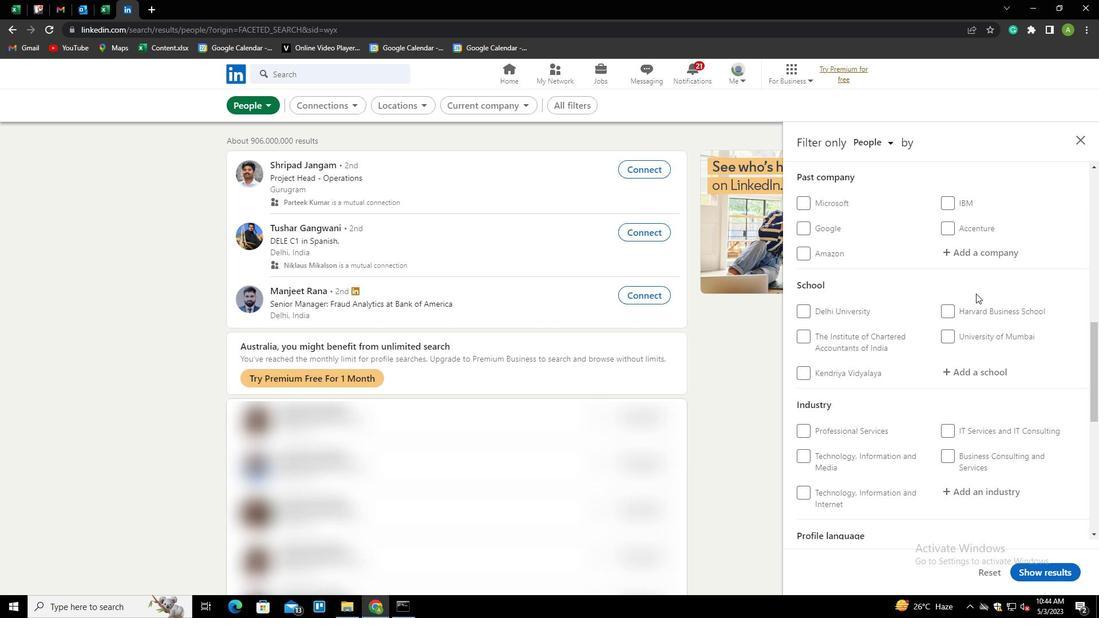 
Action: Mouse moved to (968, 255)
Screenshot: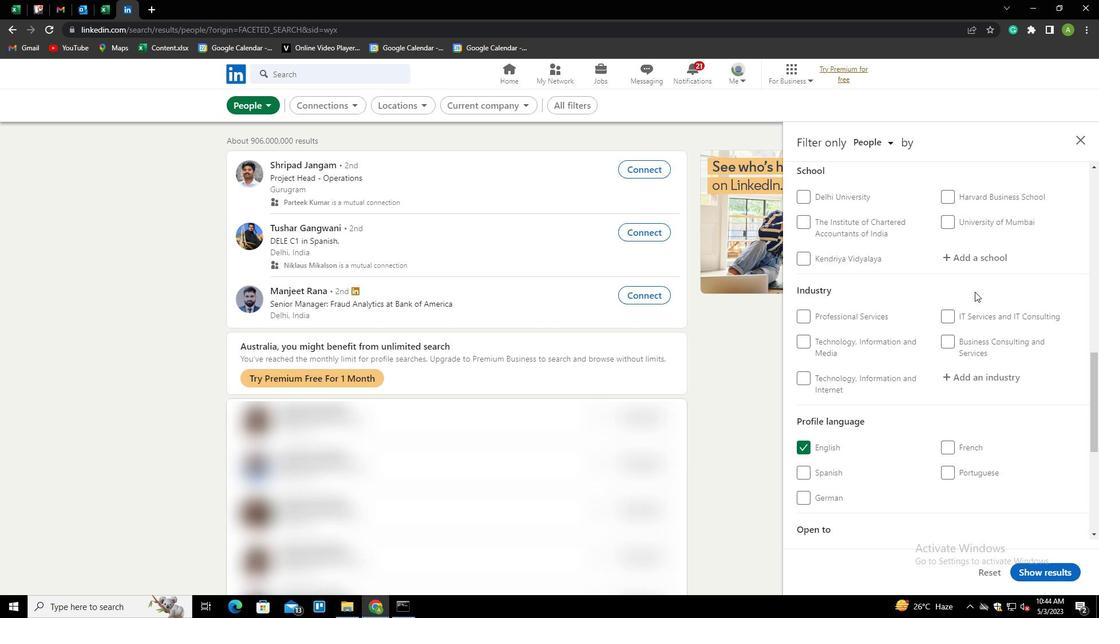 
Action: Mouse pressed left at (968, 255)
Screenshot: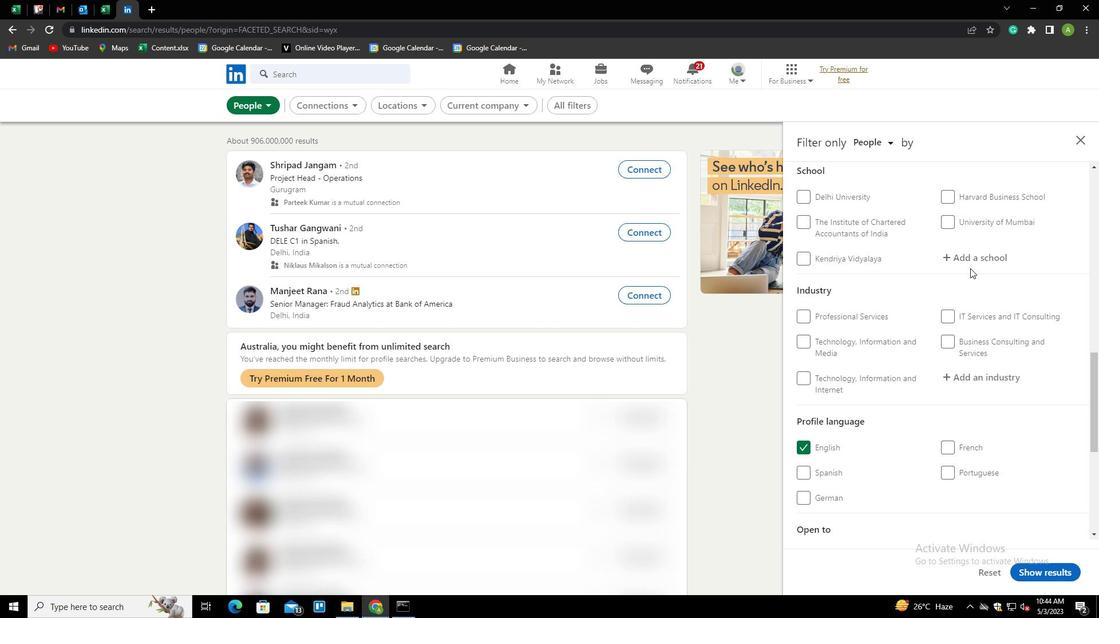 
Action: Mouse moved to (969, 255)
Screenshot: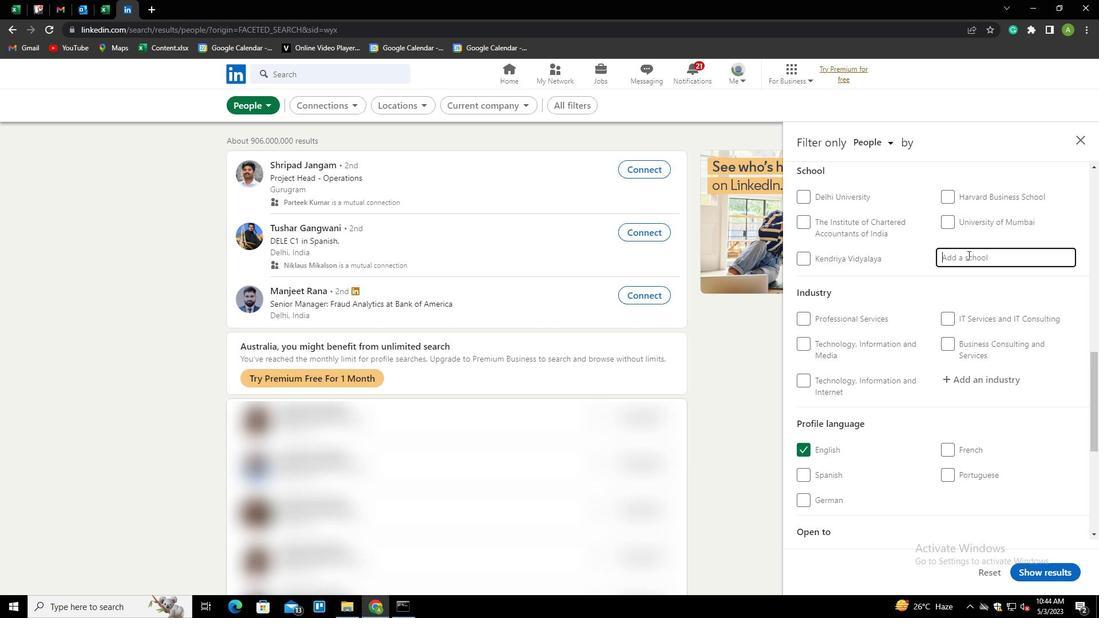 
Action: Mouse pressed left at (969, 255)
Screenshot: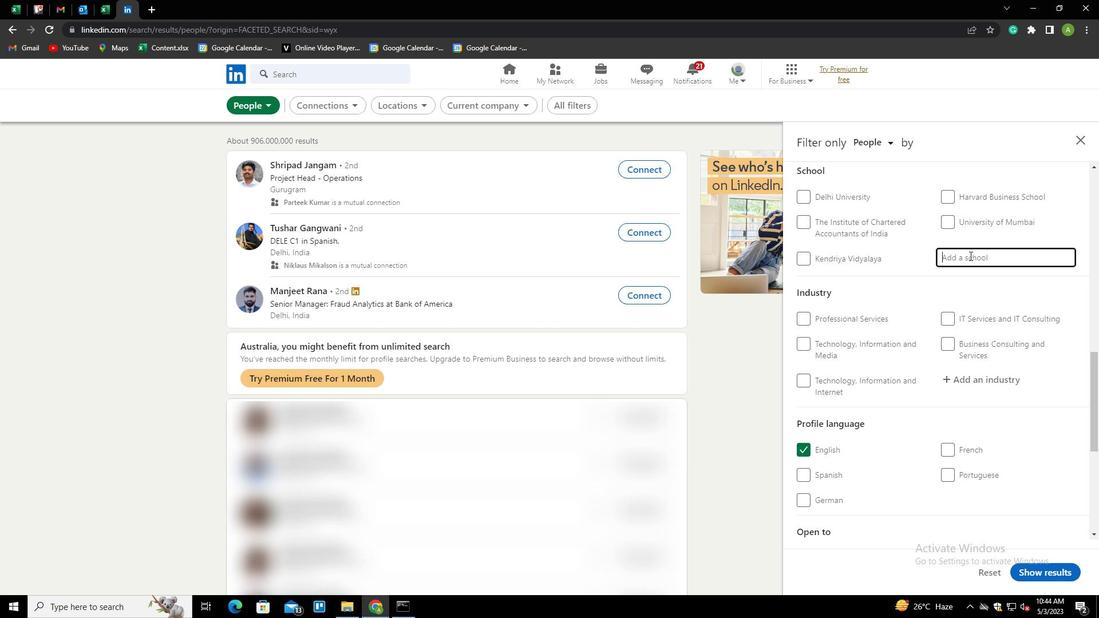
Action: Key pressed <Key.shift><Key.shift><Key.shift><Key.shift><Key.shift><Key.shift><Key.shift><Key.shift><Key.shift>VILLA<Key.space><Key.shift>MARIE<Key.space><Key.shift>DEGREE<Key.space><Key.shift>C<Key.down><Key.enter>
Screenshot: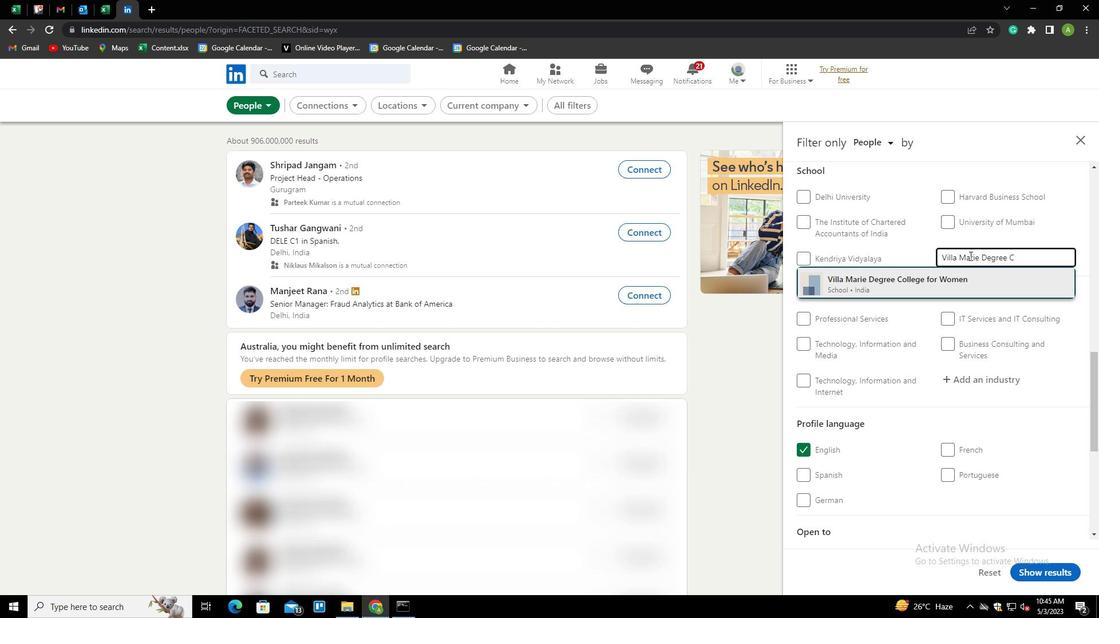 
Action: Mouse scrolled (969, 255) with delta (0, 0)
Screenshot: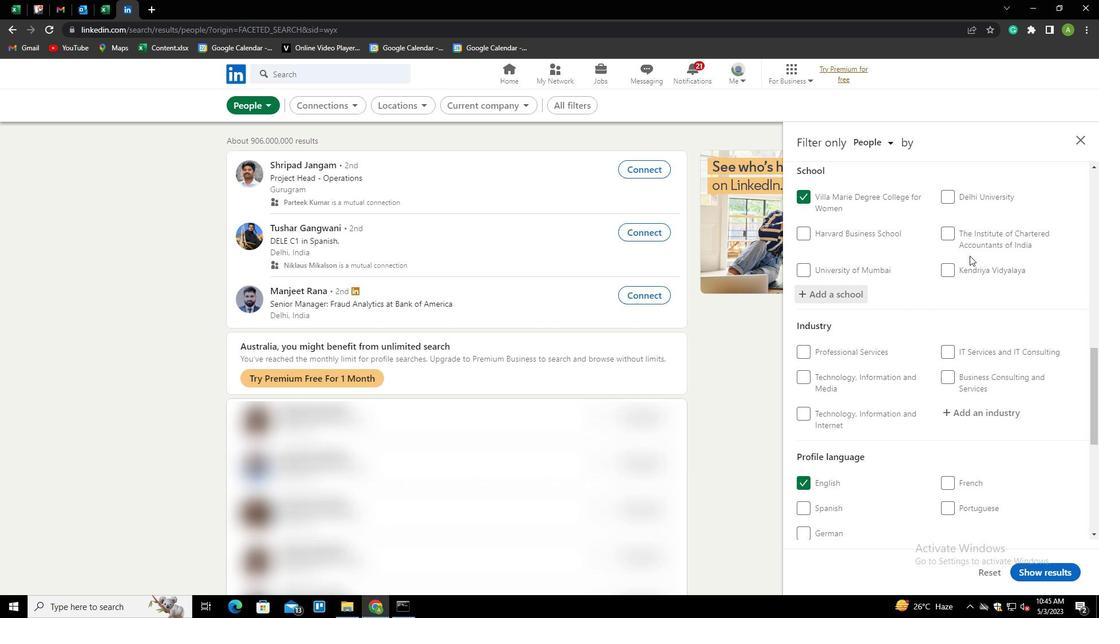 
Action: Mouse scrolled (969, 255) with delta (0, 0)
Screenshot: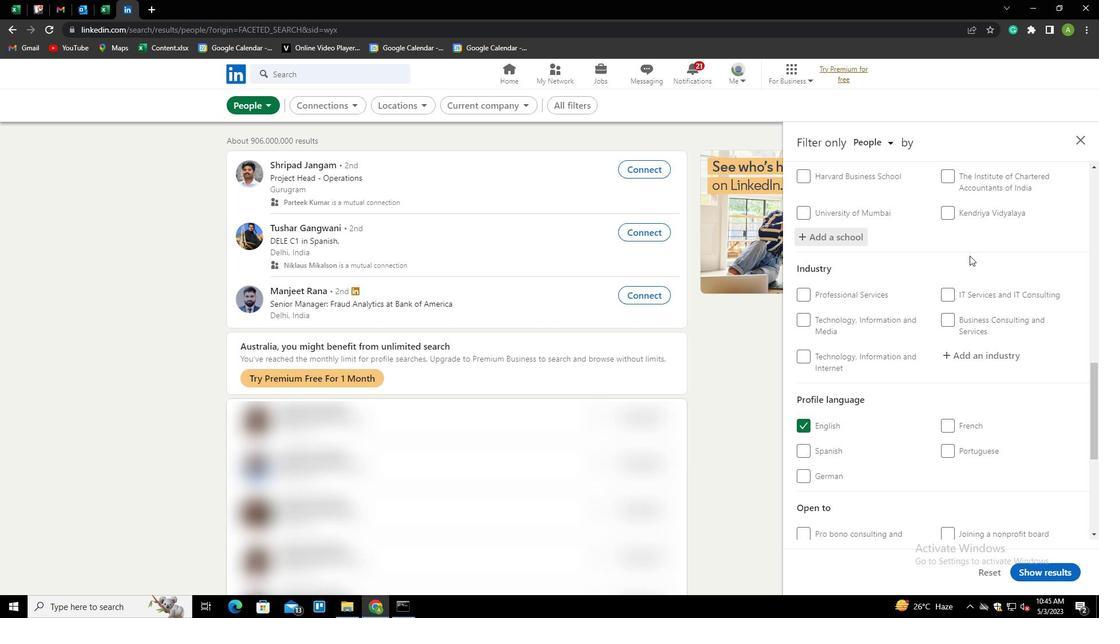 
Action: Mouse scrolled (969, 255) with delta (0, 0)
Screenshot: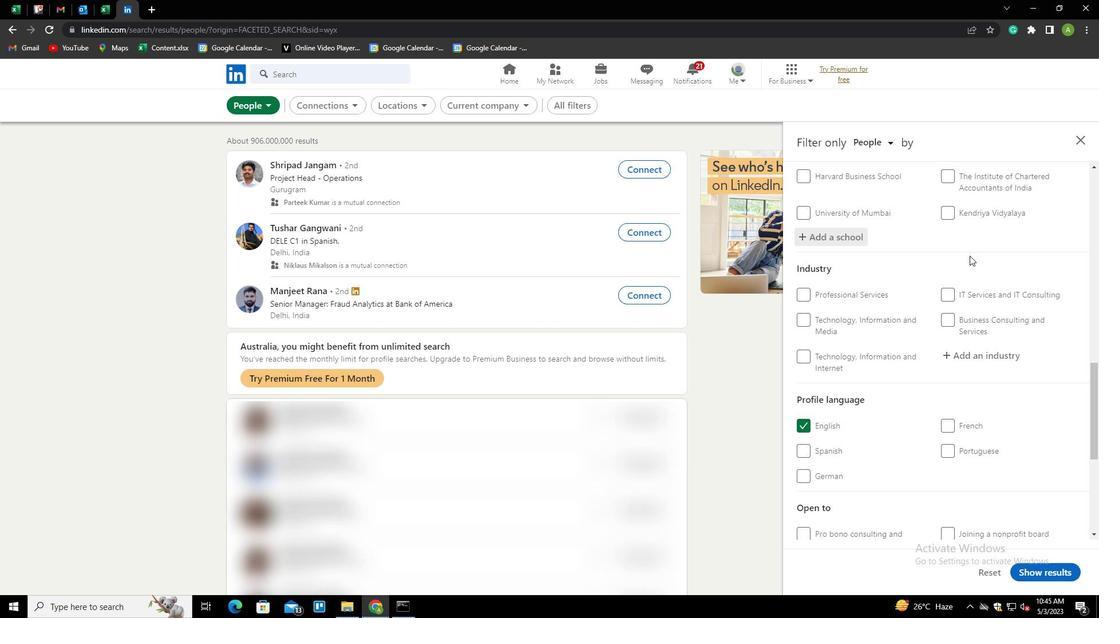
Action: Mouse moved to (977, 246)
Screenshot: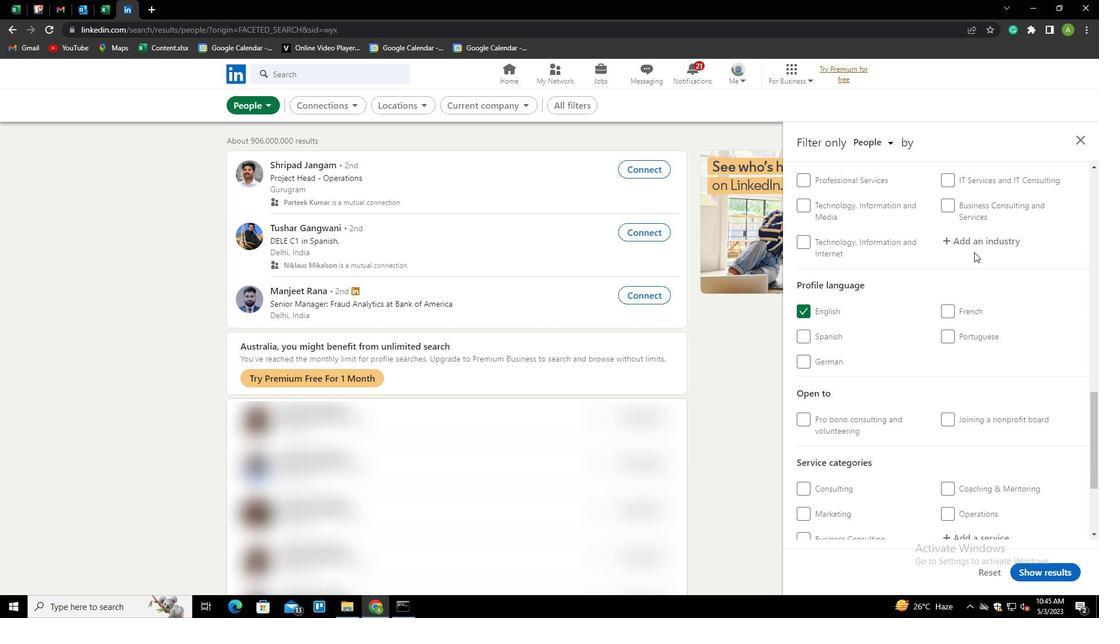 
Action: Mouse pressed left at (977, 246)
Screenshot: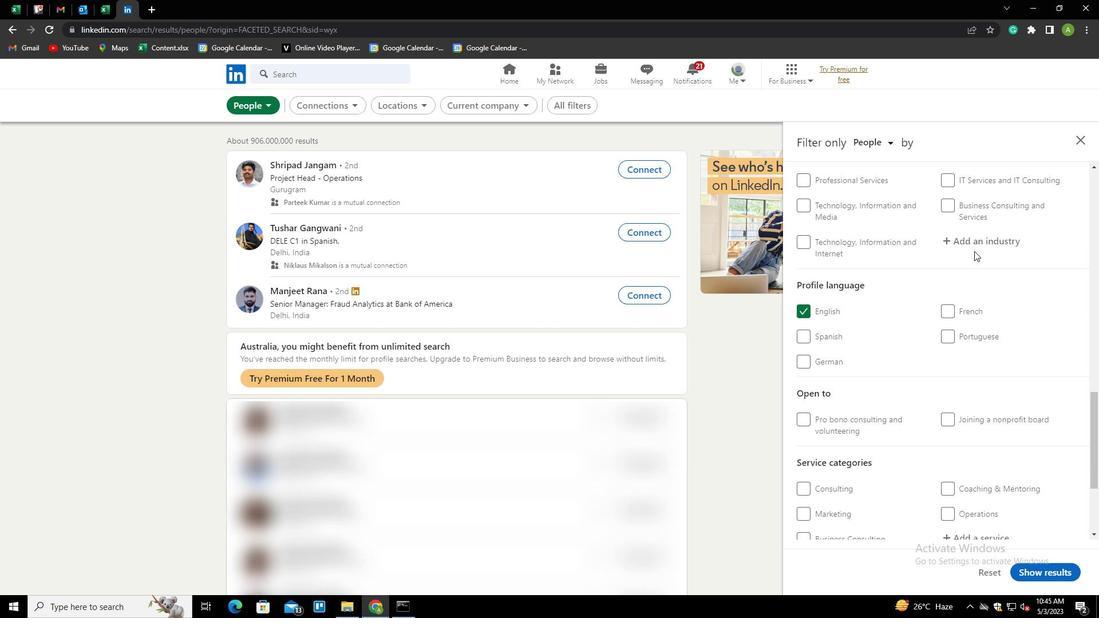 
Action: Mouse moved to (977, 245)
Screenshot: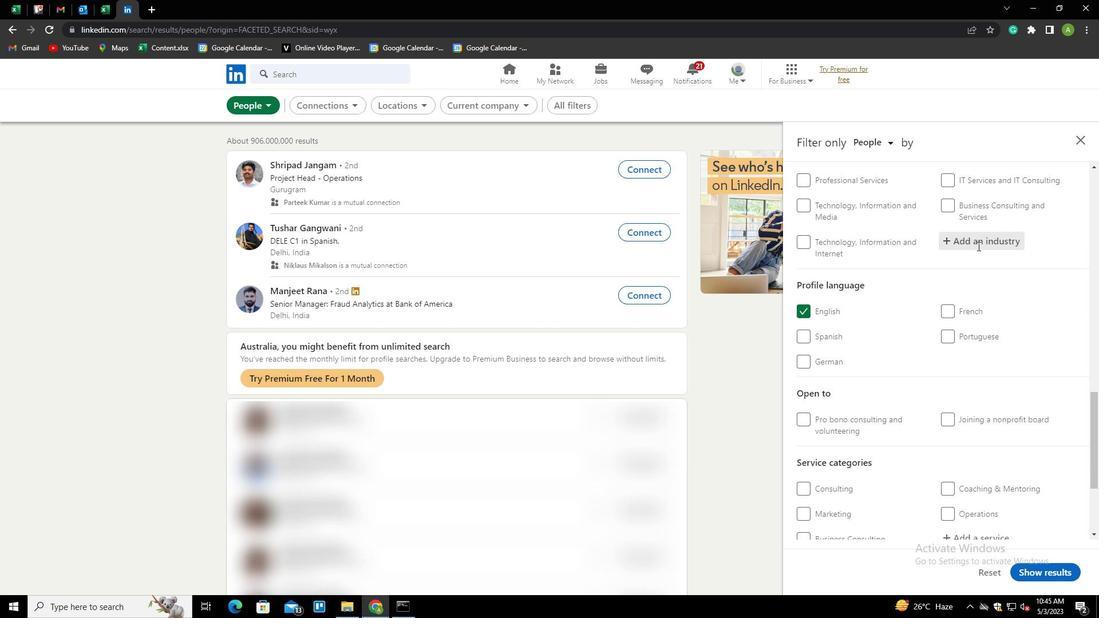 
Action: Key pressed <Key.shift>GRAPHIC<Key.space><Key.shift>D<Key.down><Key.enter>
Screenshot: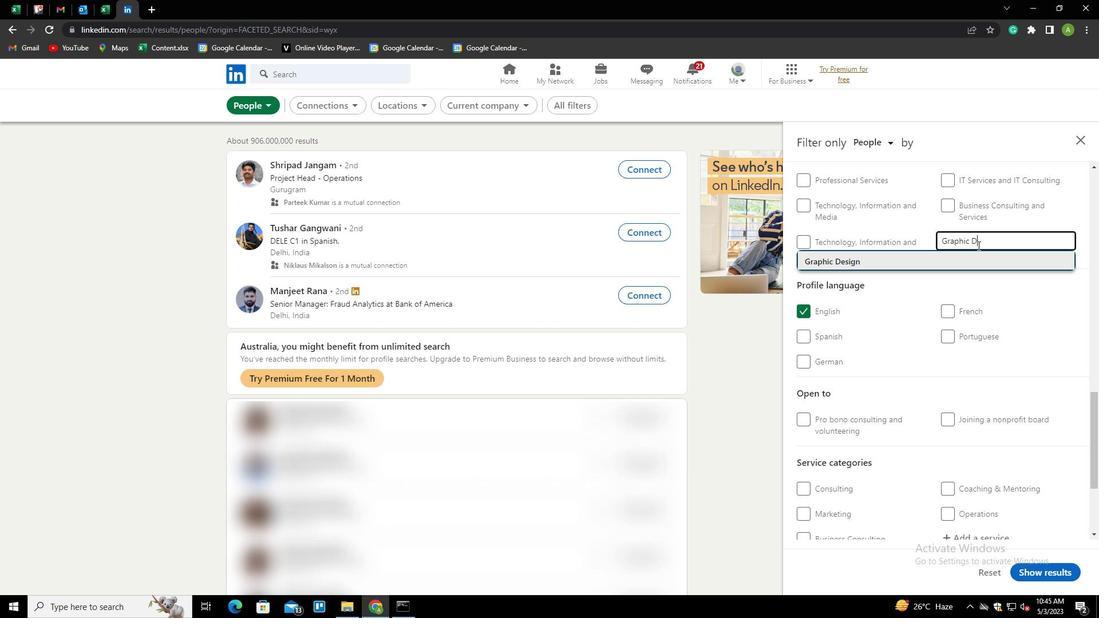 
Action: Mouse scrolled (977, 245) with delta (0, 0)
Screenshot: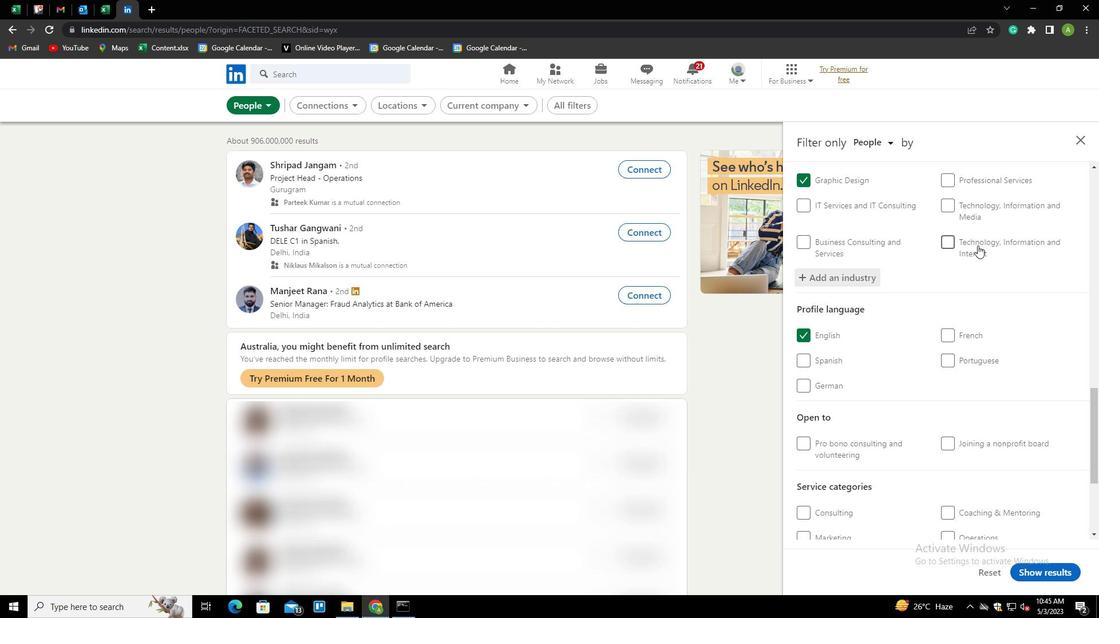 
Action: Mouse scrolled (977, 245) with delta (0, 0)
Screenshot: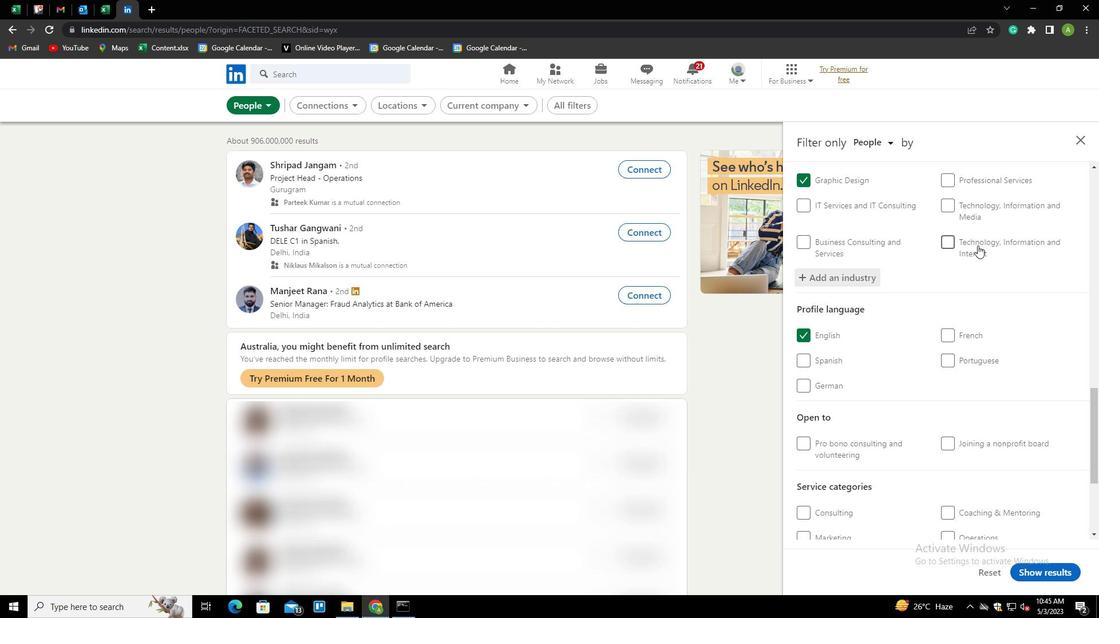 
Action: Mouse scrolled (977, 245) with delta (0, 0)
Screenshot: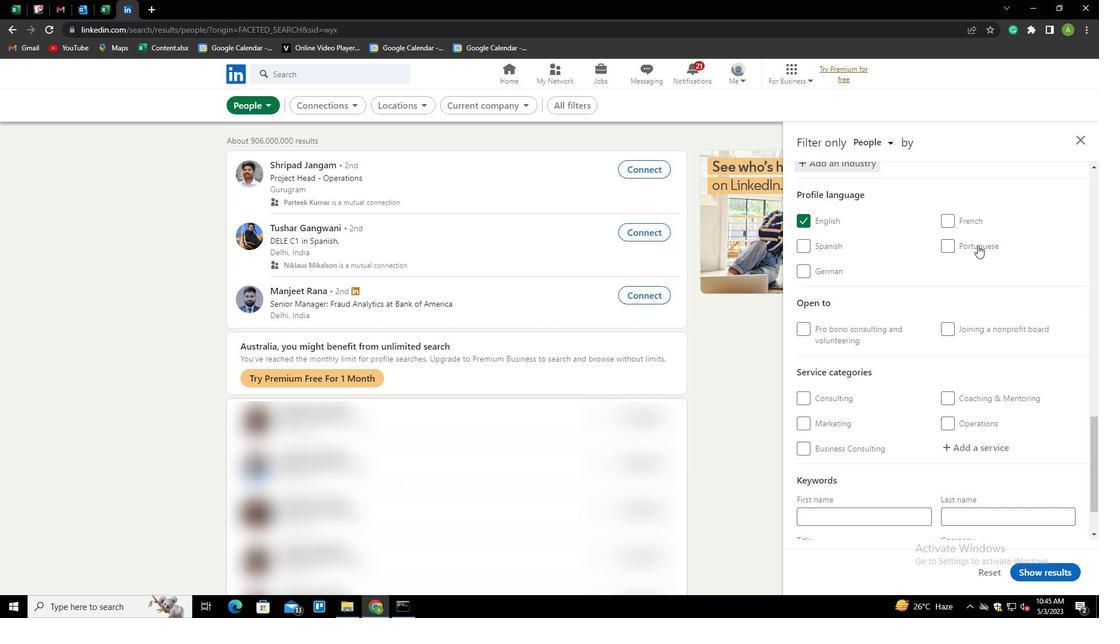 
Action: Mouse scrolled (977, 245) with delta (0, 0)
Screenshot: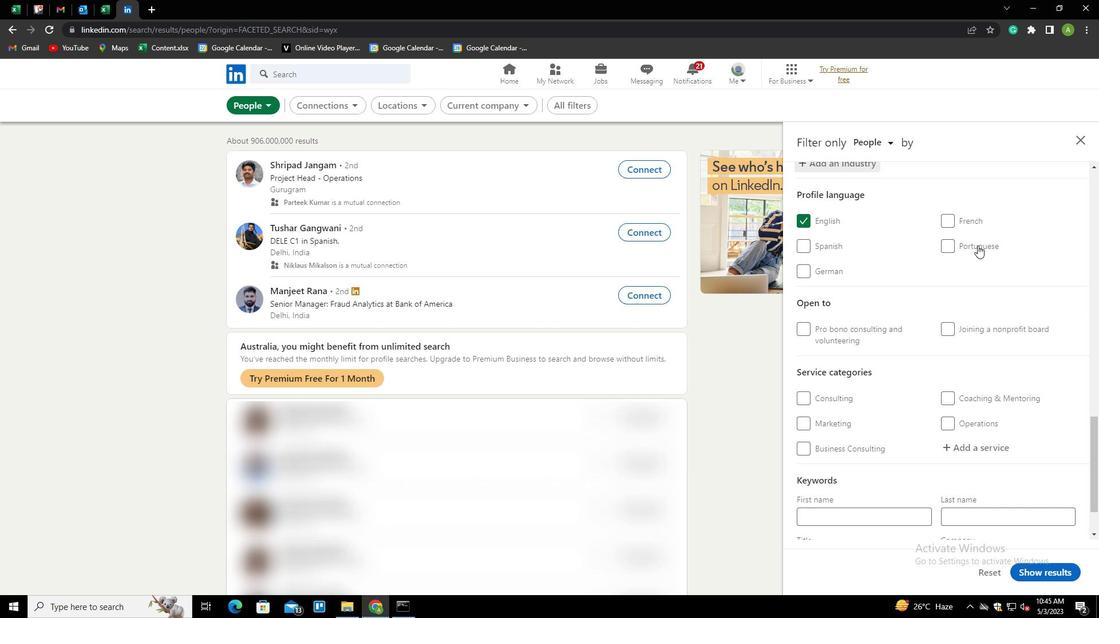 
Action: Mouse moved to (977, 373)
Screenshot: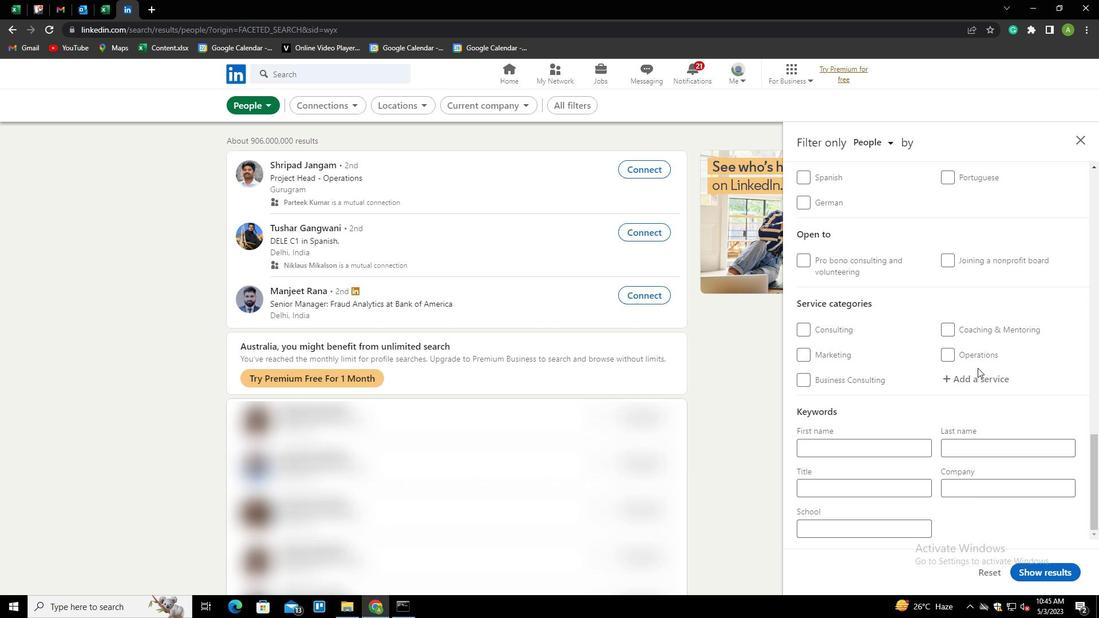 
Action: Mouse pressed left at (977, 373)
Screenshot: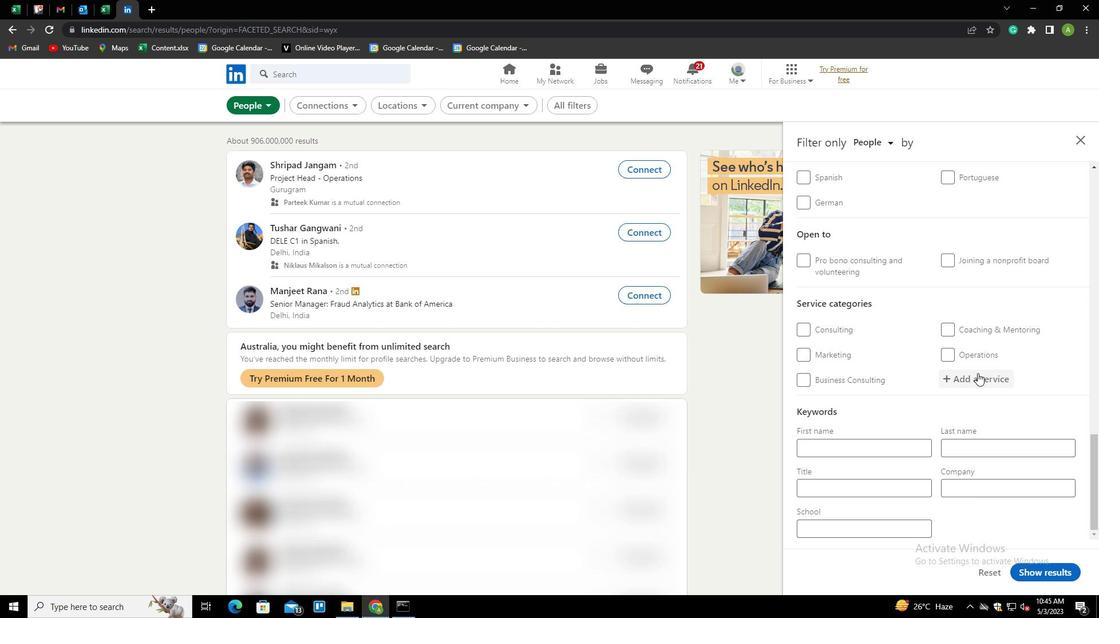 
Action: Key pressed <Key.shift><Key.shift><Key.shift><Key.shift><Key.shift>PRINT<Key.space><Key.shift>DESIGN<Key.down><Key.enter>
Screenshot: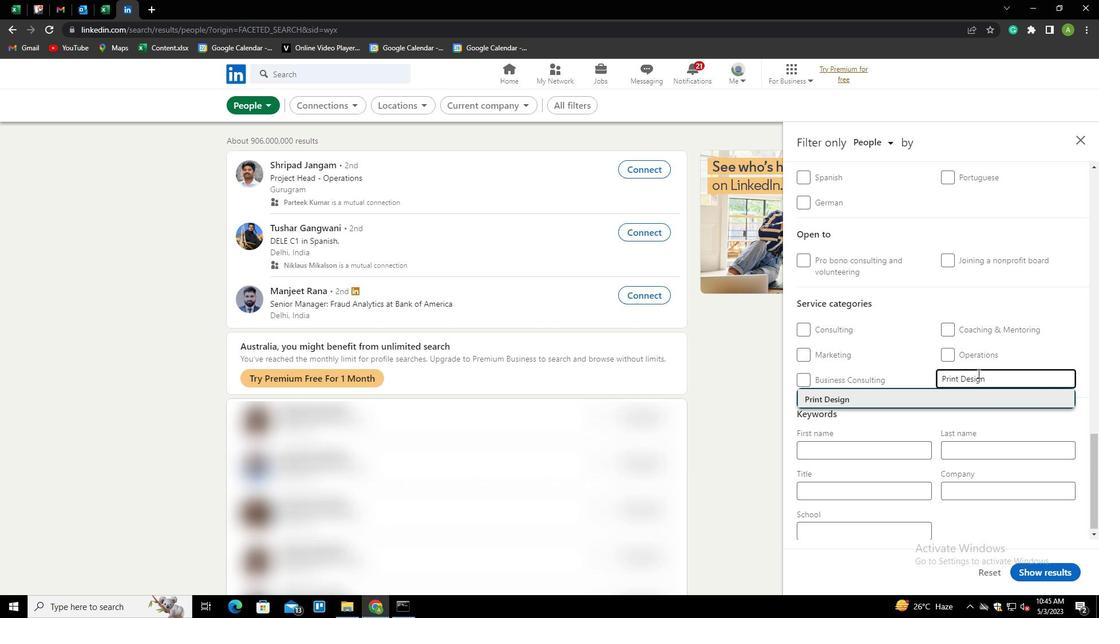 
Action: Mouse scrolled (977, 373) with delta (0, 0)
Screenshot: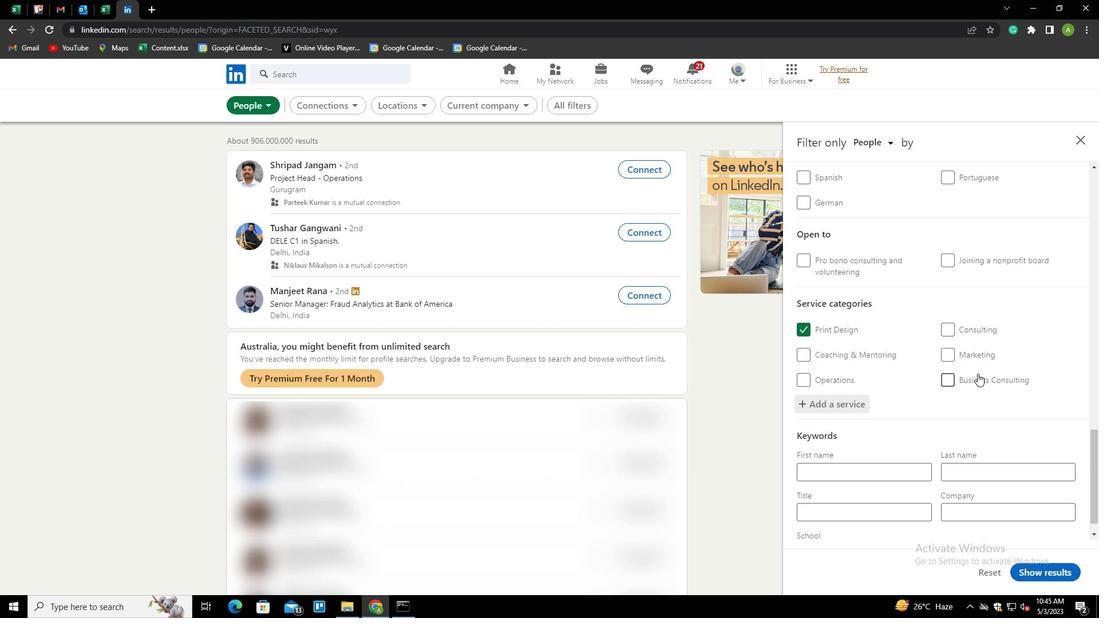 
Action: Mouse scrolled (977, 373) with delta (0, 0)
Screenshot: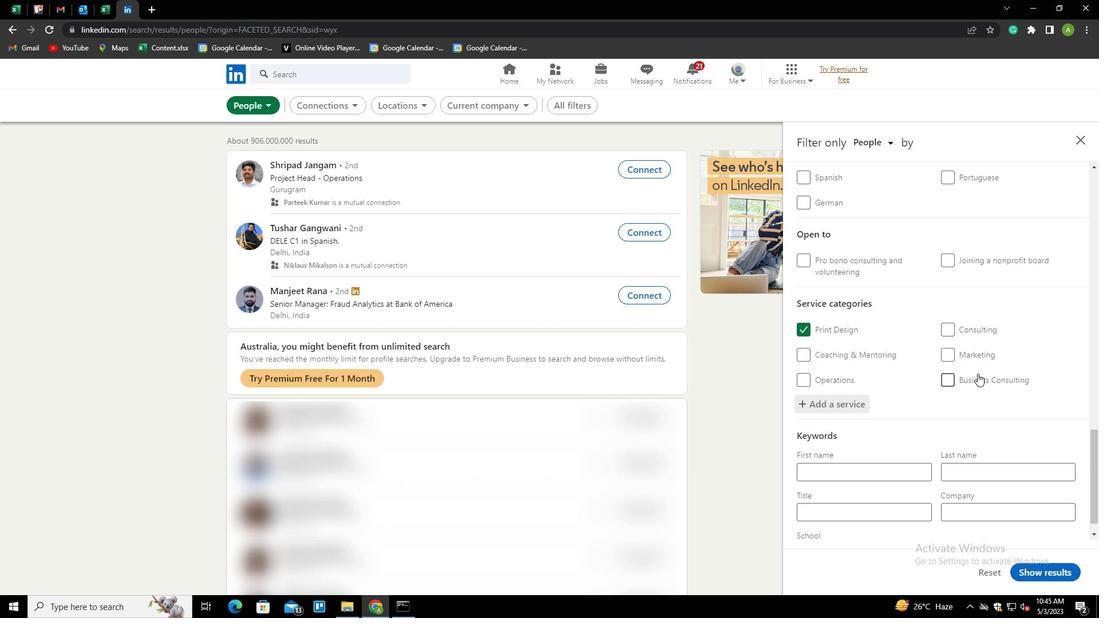 
Action: Mouse scrolled (977, 373) with delta (0, 0)
Screenshot: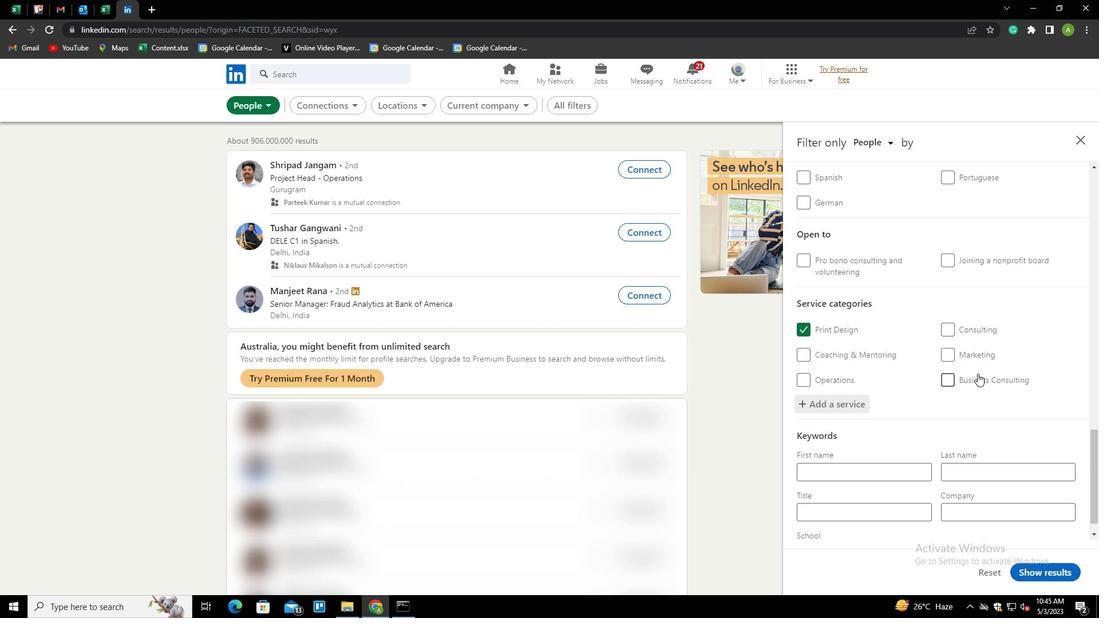 
Action: Mouse scrolled (977, 373) with delta (0, 0)
Screenshot: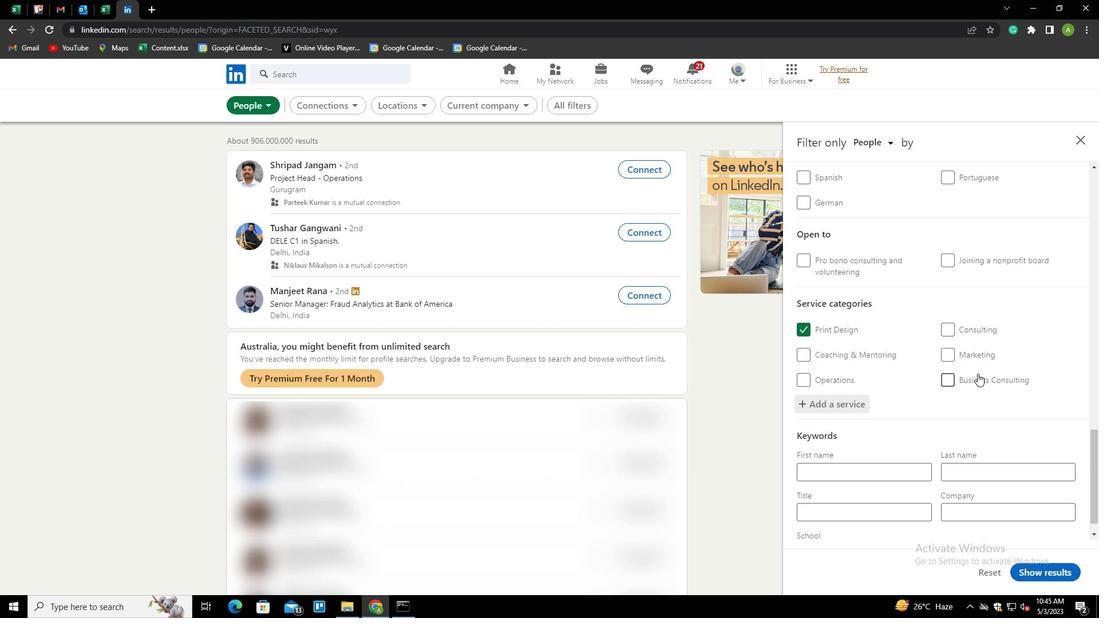 
Action: Mouse scrolled (977, 373) with delta (0, 0)
Screenshot: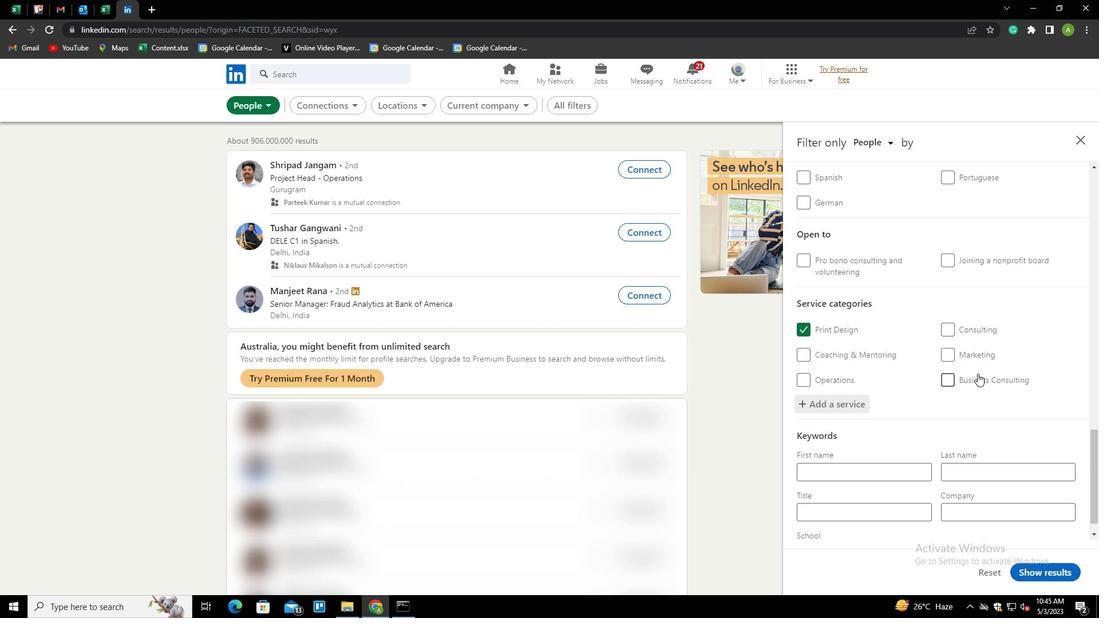 
Action: Mouse scrolled (977, 373) with delta (0, 0)
Screenshot: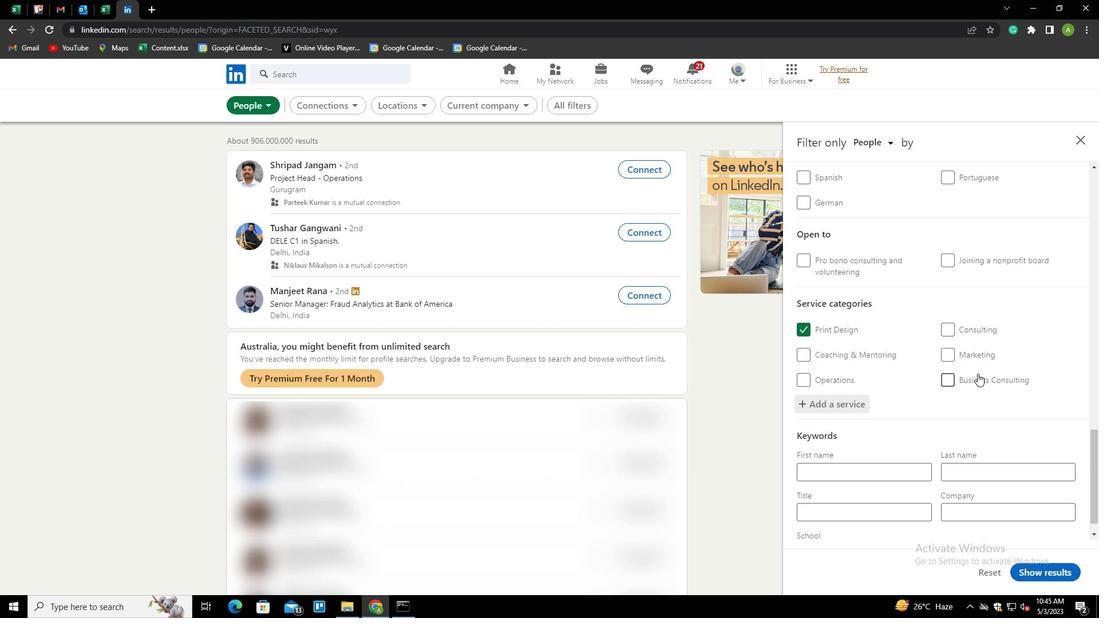 
Action: Mouse moved to (874, 491)
Screenshot: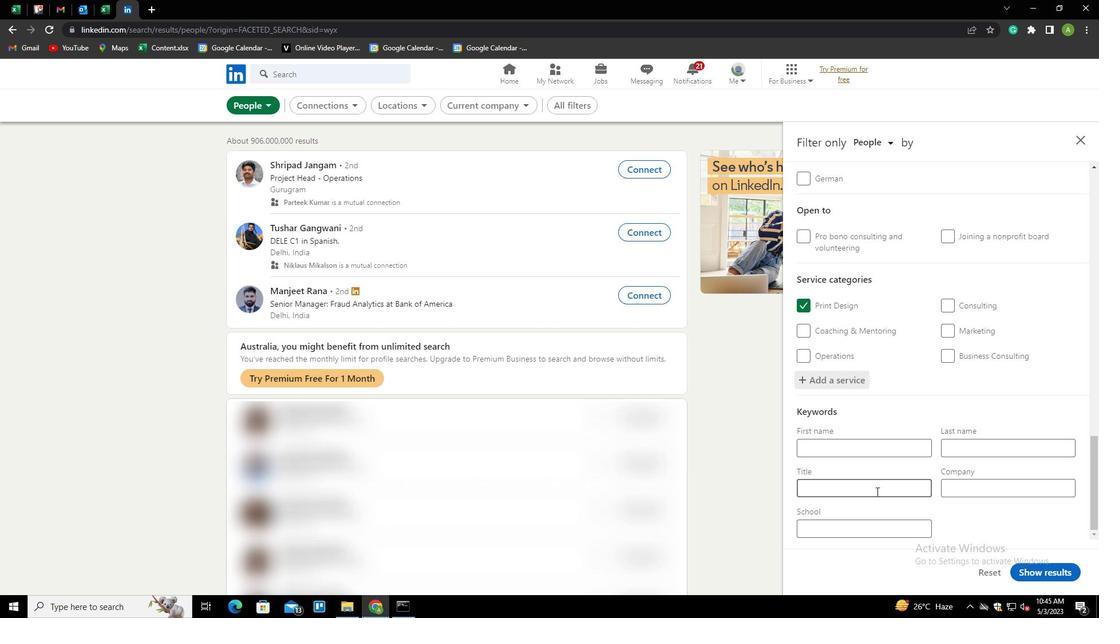 
Action: Mouse pressed left at (874, 491)
Screenshot: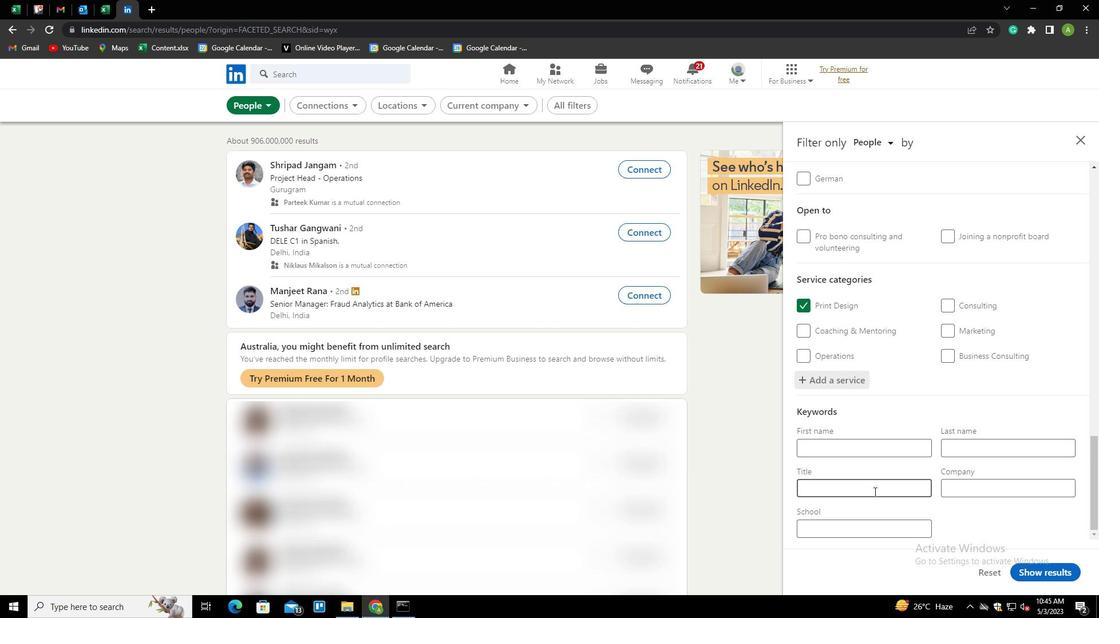 
Action: Key pressed <Key.shift><Key.shift><Key.shift><Key.shift><Key.shift><Key.shift><Key.shift><Key.shift><Key.shift><Key.shift><Key.shift><Key.shift><Key.shift><Key.shift><Key.shift><Key.shift><Key.shift><Key.shift>DIRECTOR
Screenshot: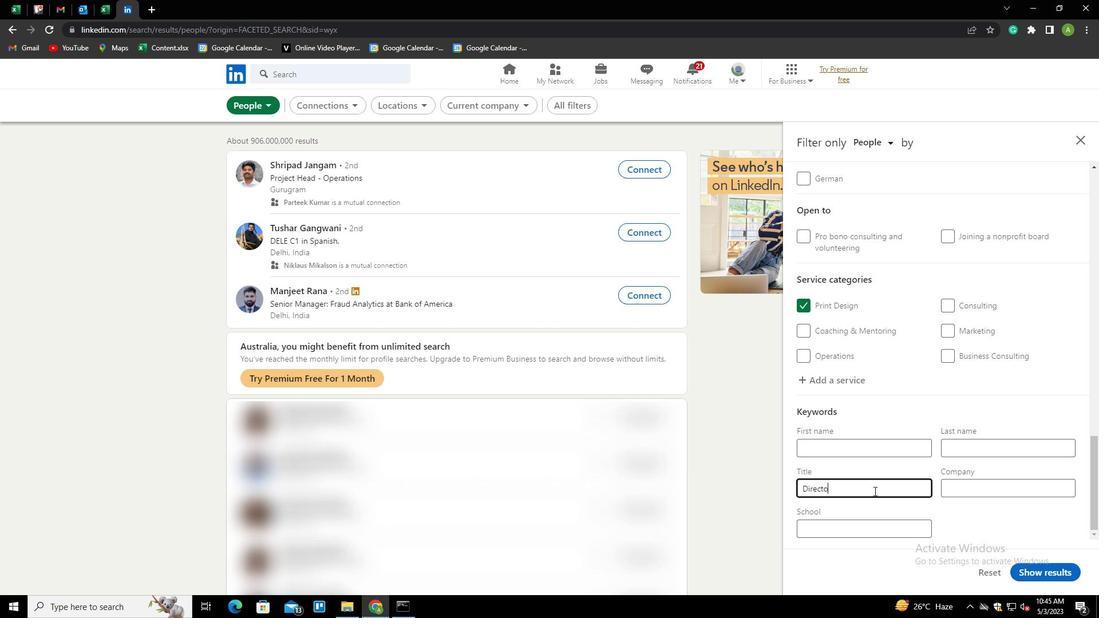 
Action: Mouse scrolled (874, 491) with delta (0, 0)
Screenshot: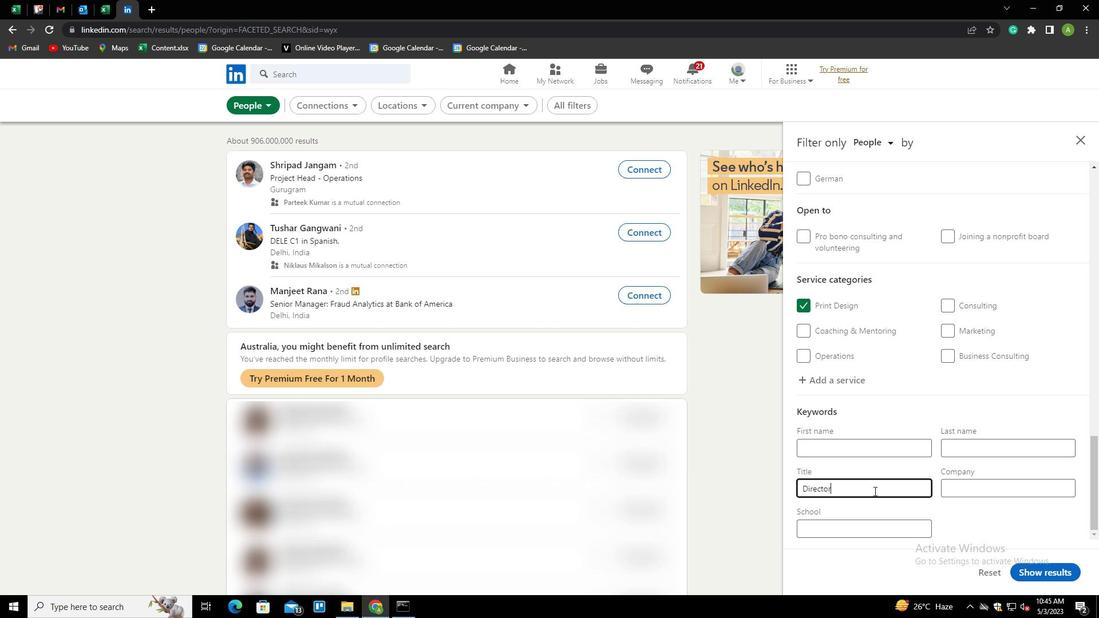 
Action: Mouse moved to (954, 503)
Screenshot: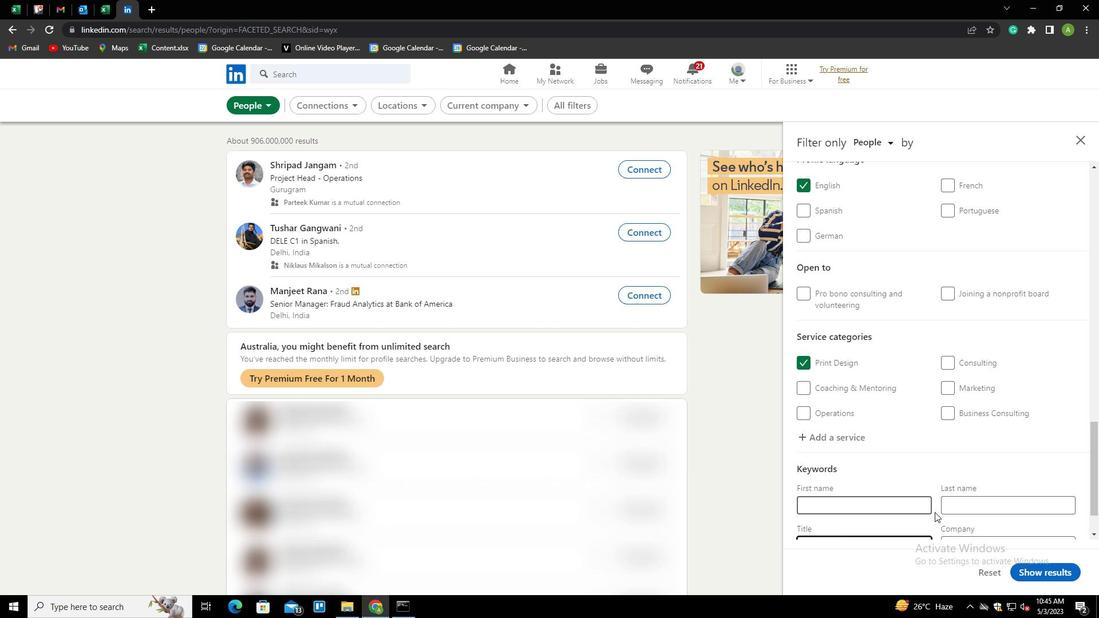 
Action: Mouse scrolled (954, 503) with delta (0, 0)
Screenshot: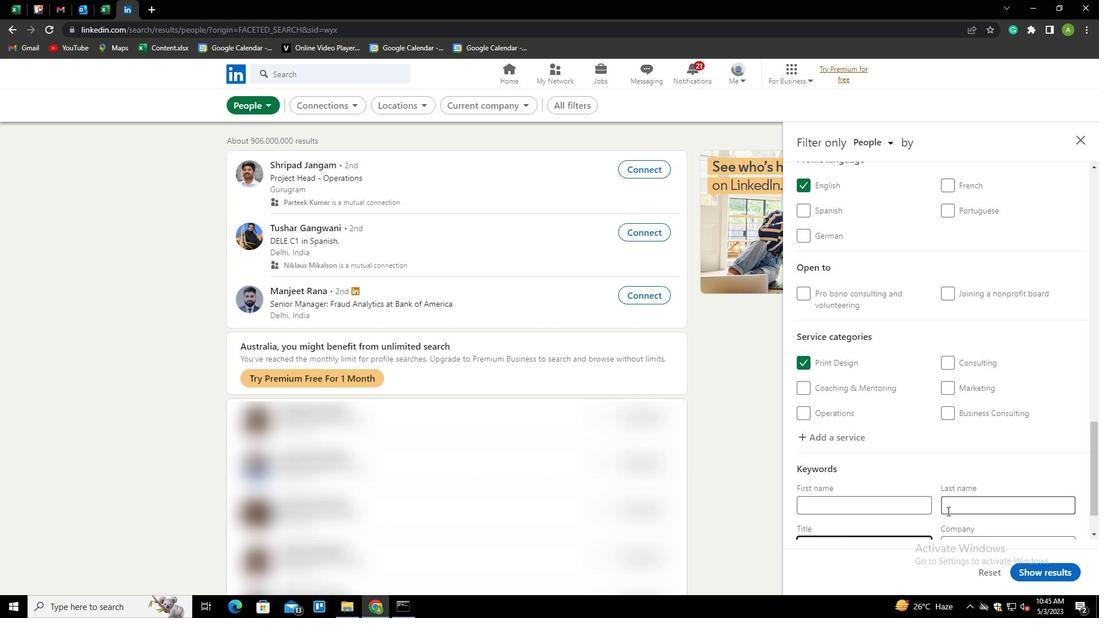 
Action: Mouse scrolled (954, 503) with delta (0, 0)
Screenshot: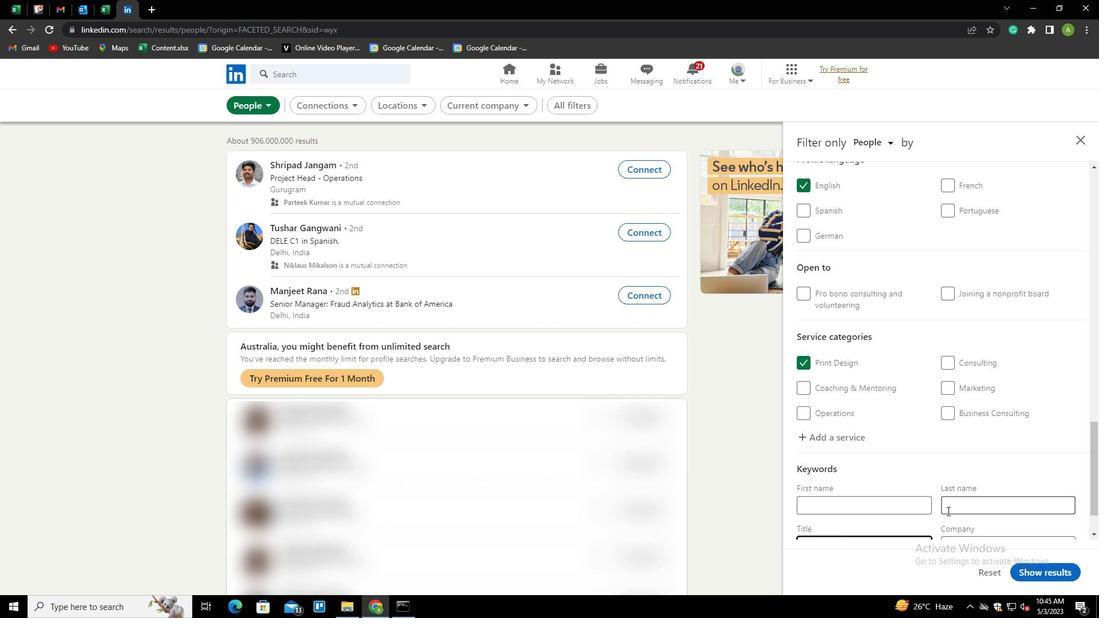 
Action: Mouse scrolled (954, 503) with delta (0, 0)
Screenshot: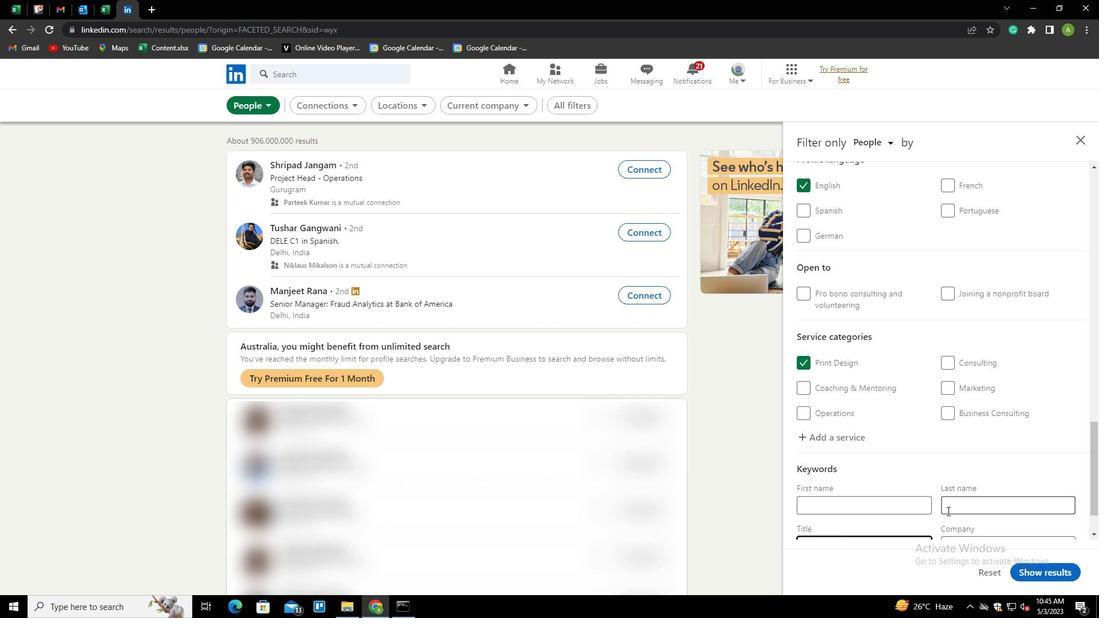 
Action: Mouse scrolled (954, 503) with delta (0, 0)
Screenshot: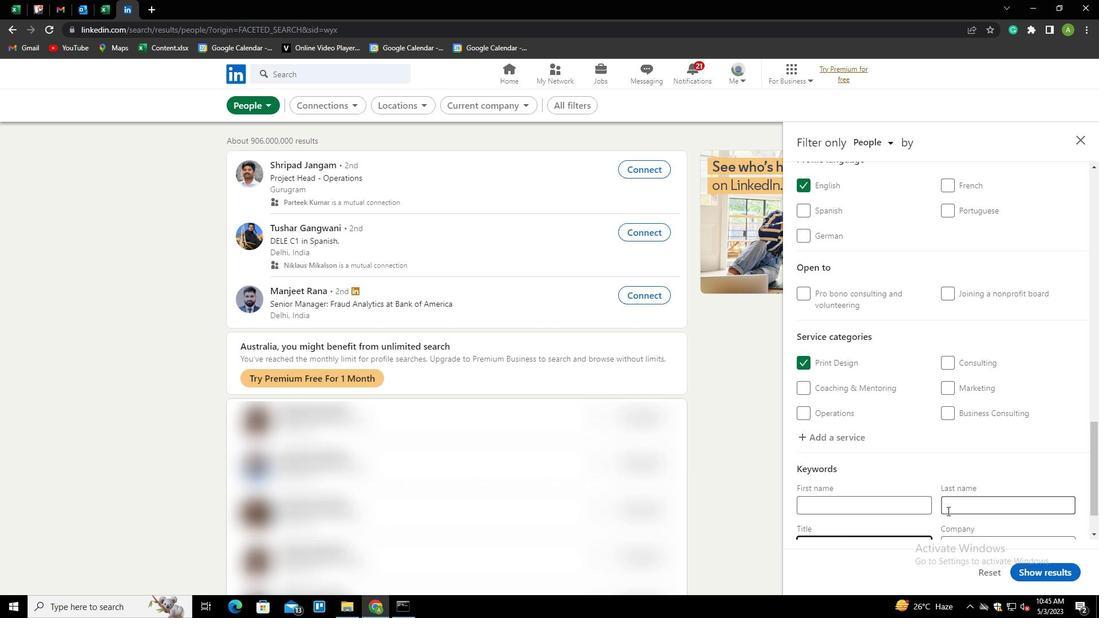 
Action: Mouse scrolled (954, 503) with delta (0, 0)
Screenshot: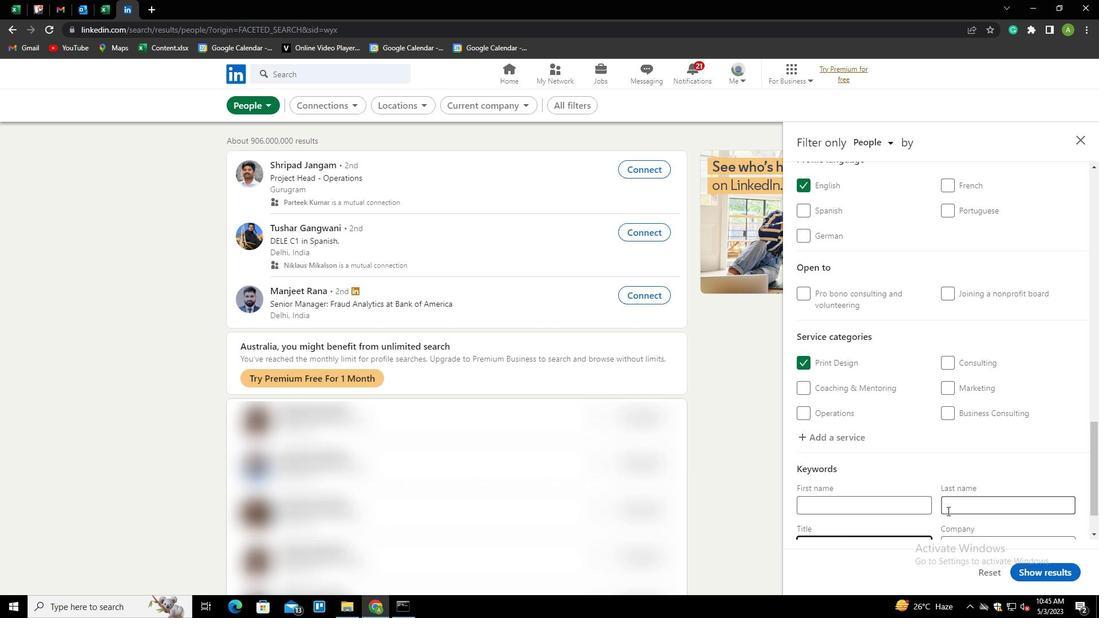 
Action: Mouse moved to (1003, 514)
Screenshot: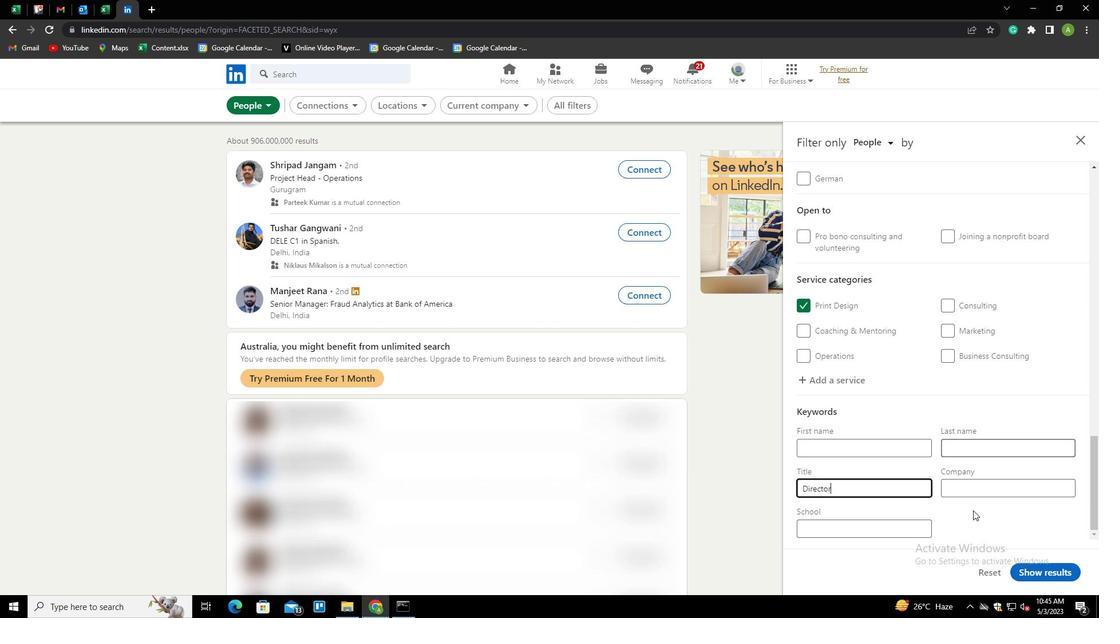
Action: Mouse pressed left at (1003, 514)
Screenshot: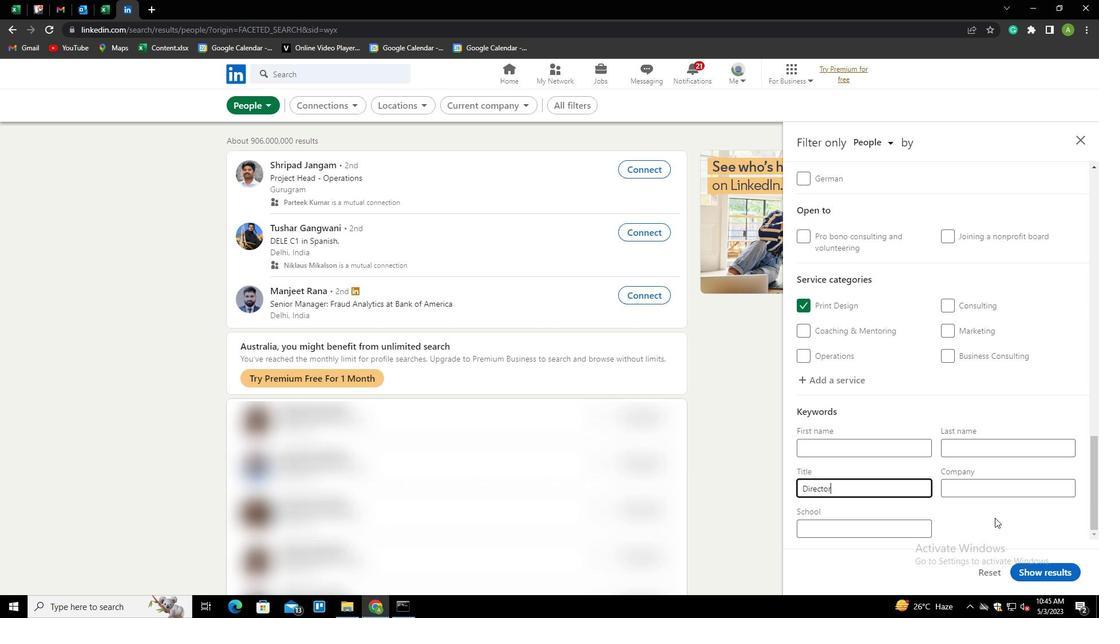 
Action: Mouse moved to (1046, 568)
Screenshot: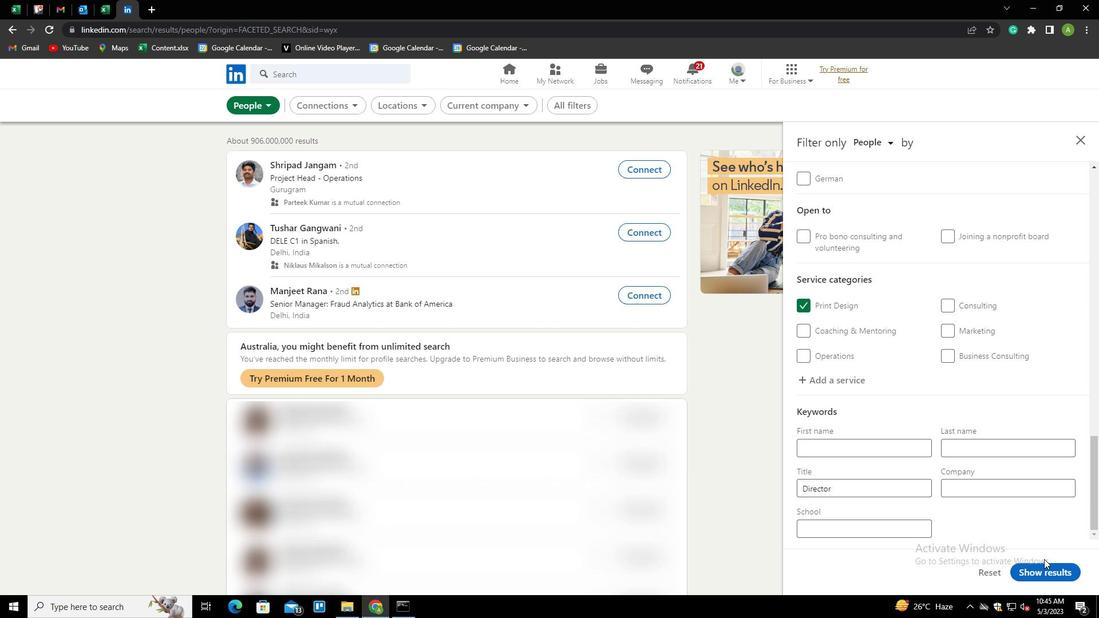 
Action: Mouse pressed left at (1046, 568)
Screenshot: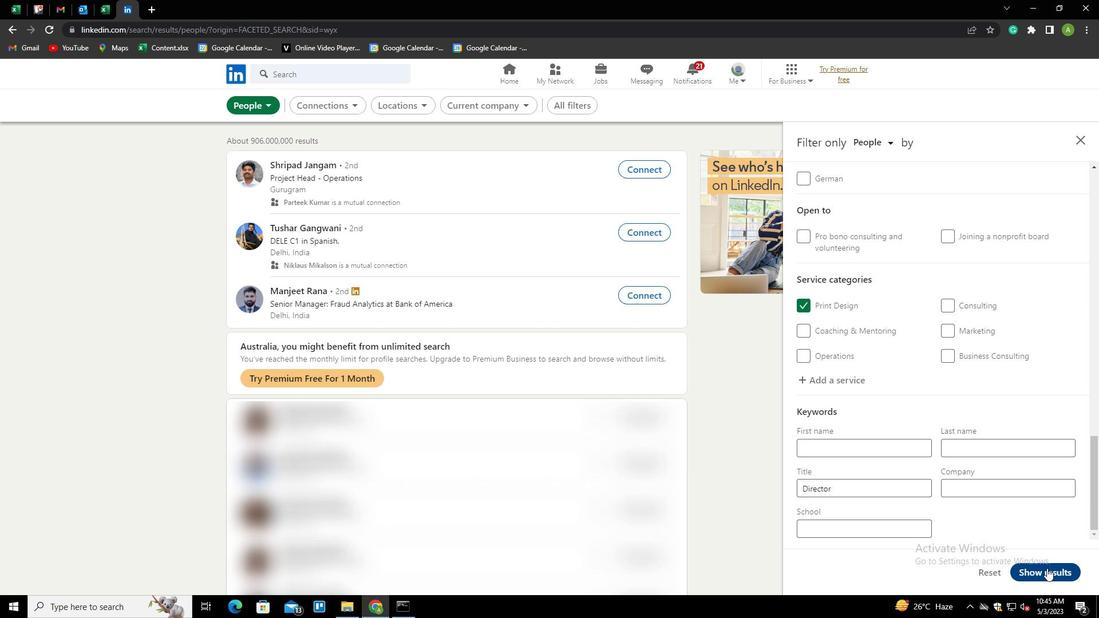 
